 Task: Find connections with filter location Witham with filter topic #Innovationwith filter profile language English with filter current company DSP Mutual Fund with filter school Amrita Vishwa Vidyapeetham with filter industry Wholesale Apparel and Sewing Supplies with filter service category Tax Preparation with filter keywords title DevOps Engineer
Action: Mouse moved to (604, 71)
Screenshot: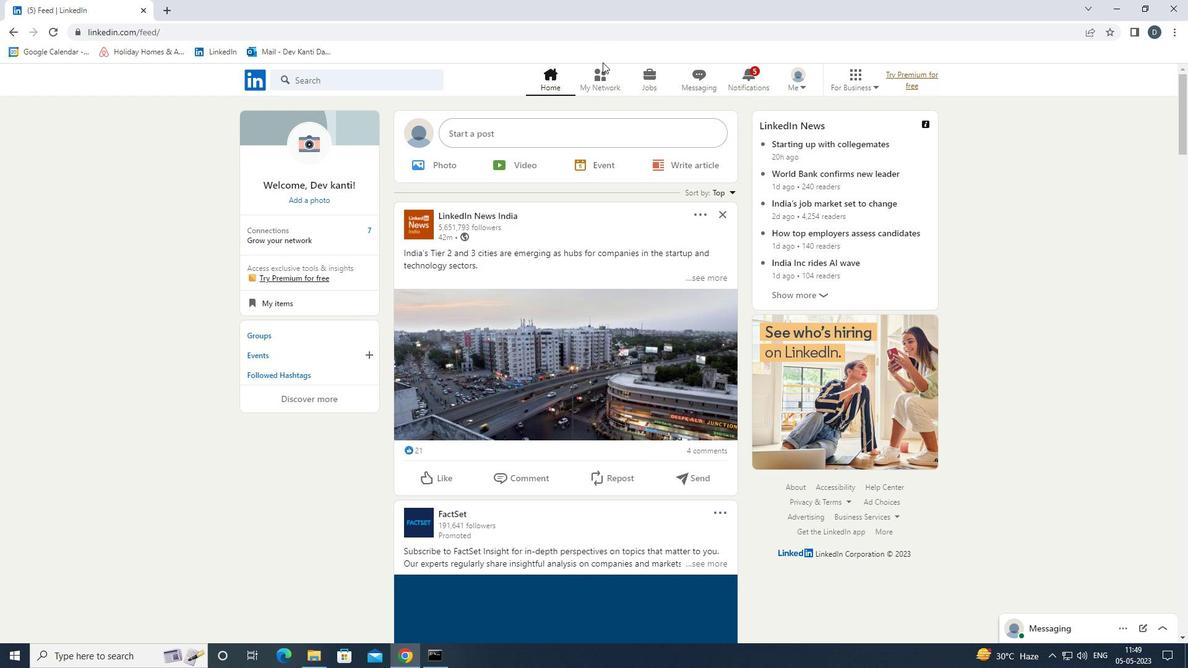
Action: Mouse pressed left at (604, 71)
Screenshot: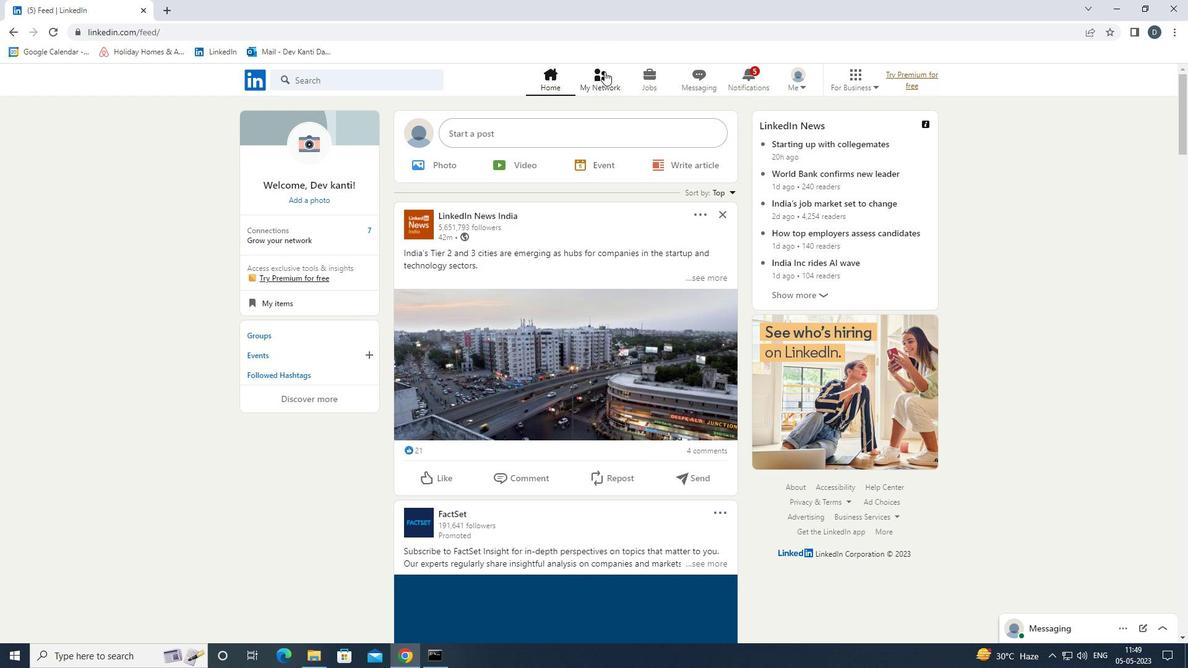 
Action: Mouse moved to (410, 150)
Screenshot: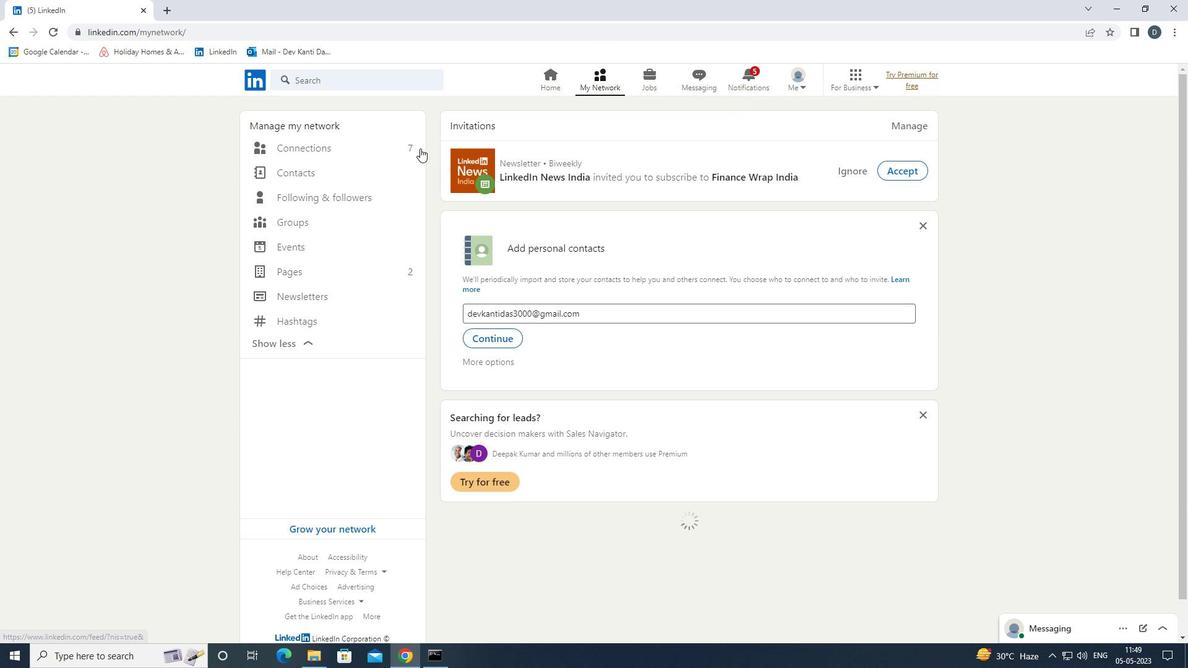 
Action: Mouse pressed left at (410, 150)
Screenshot: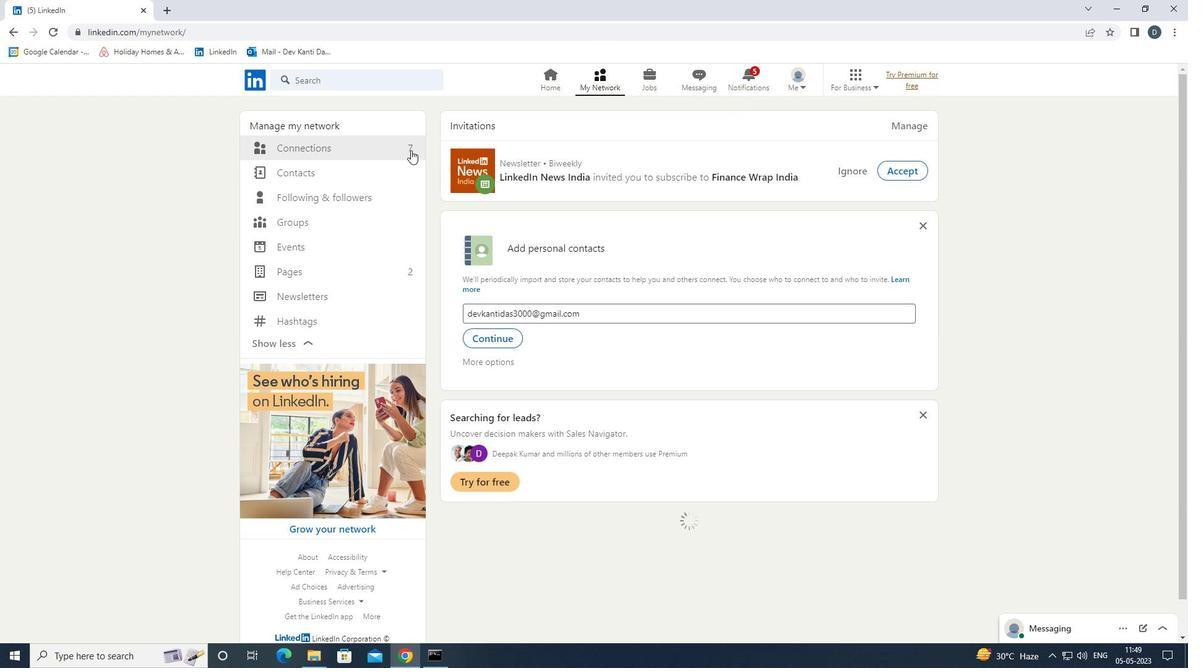 
Action: Mouse moved to (707, 148)
Screenshot: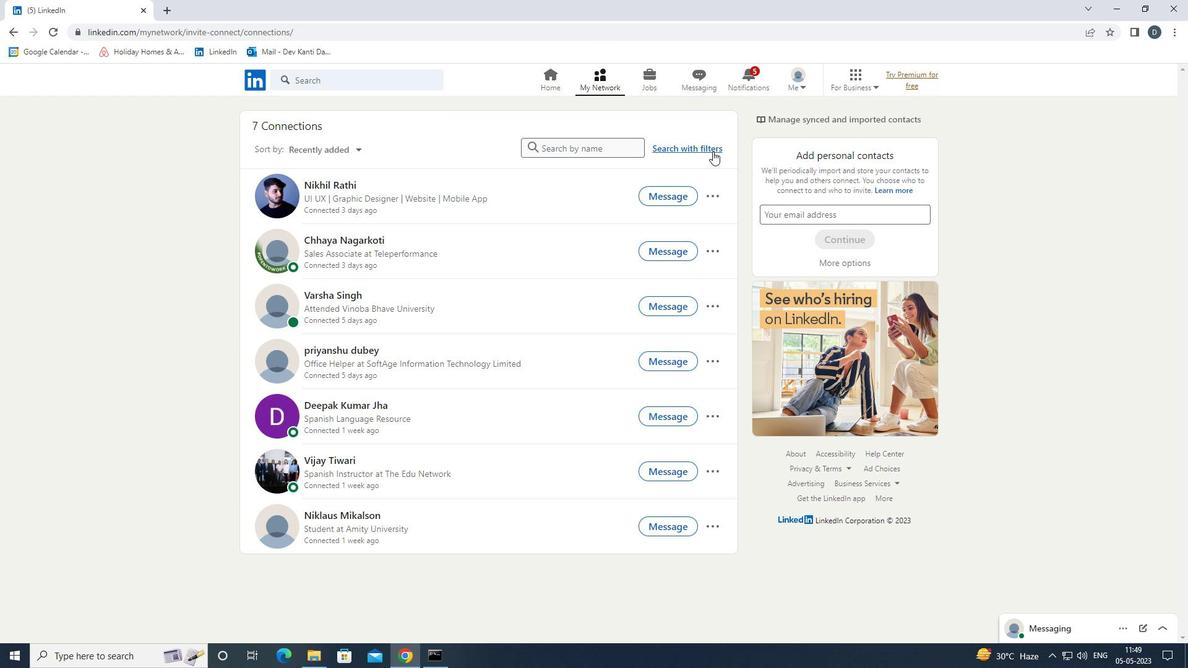 
Action: Mouse pressed left at (707, 148)
Screenshot: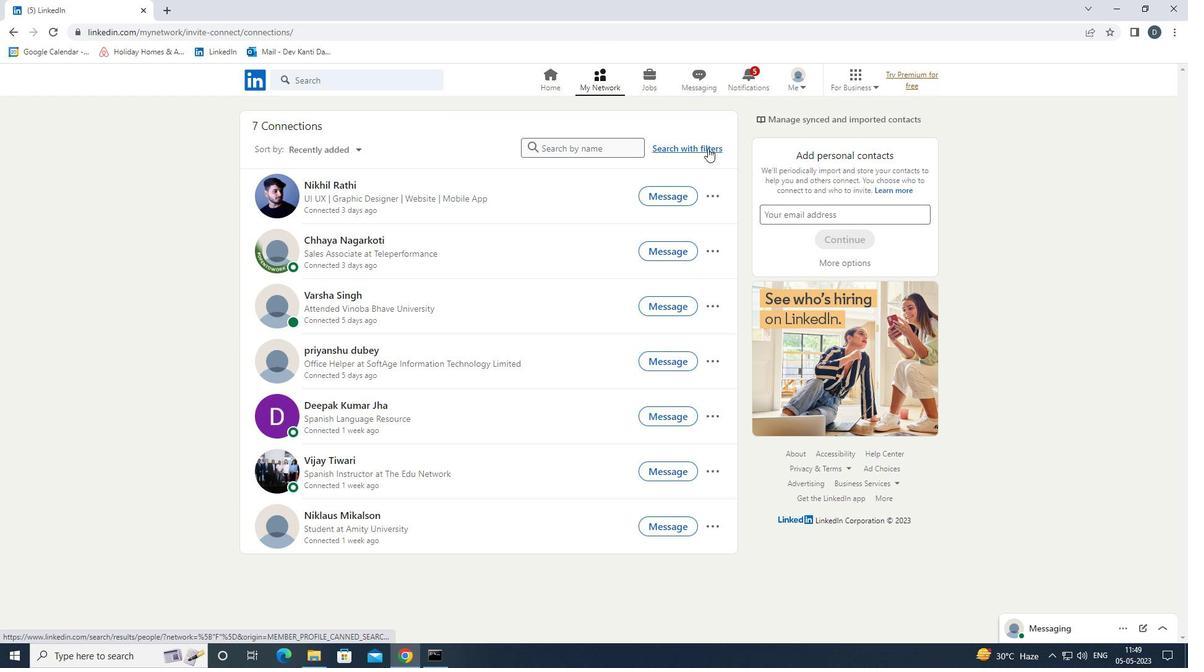 
Action: Mouse moved to (636, 113)
Screenshot: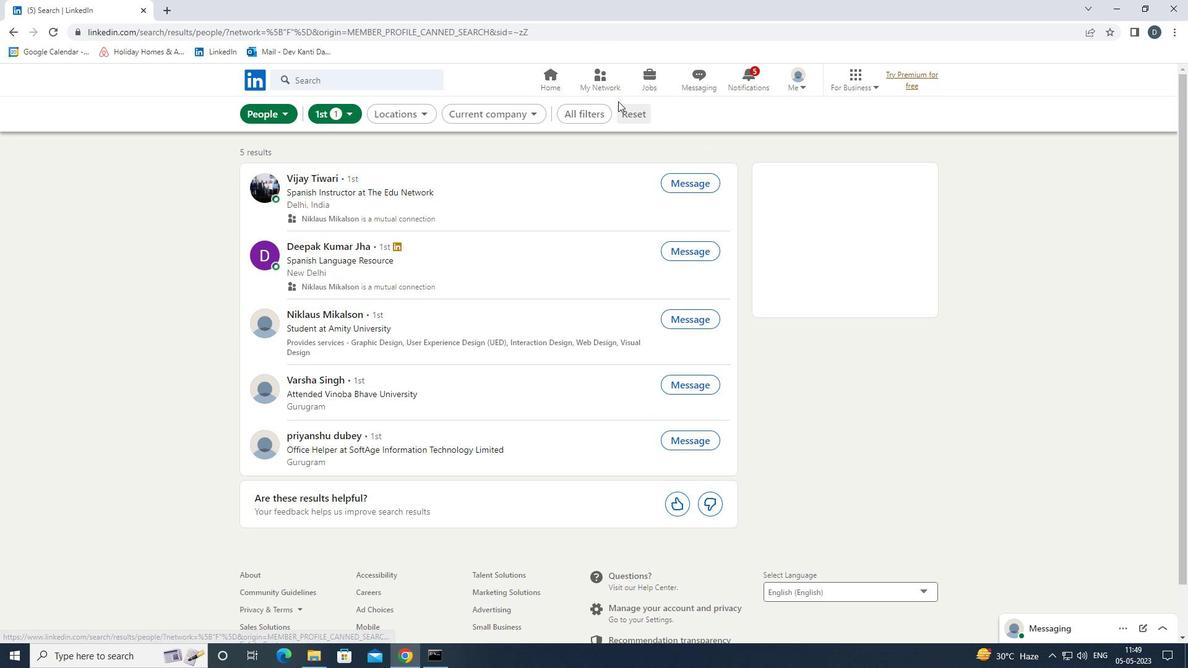 
Action: Mouse pressed left at (636, 113)
Screenshot: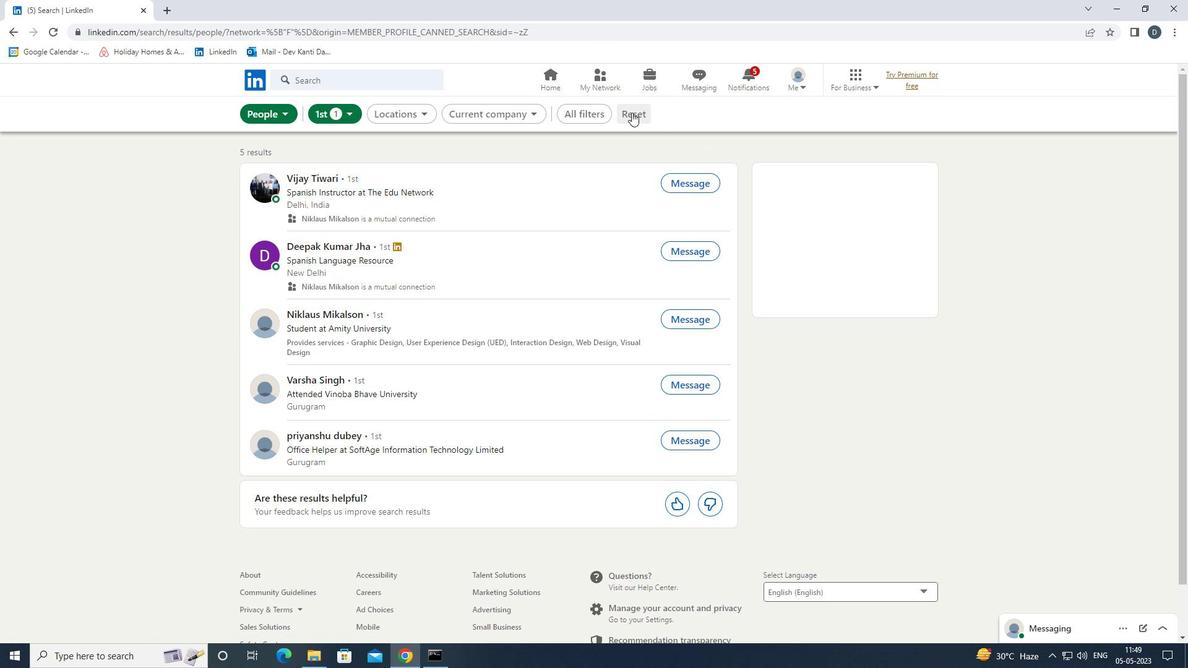 
Action: Mouse moved to (626, 114)
Screenshot: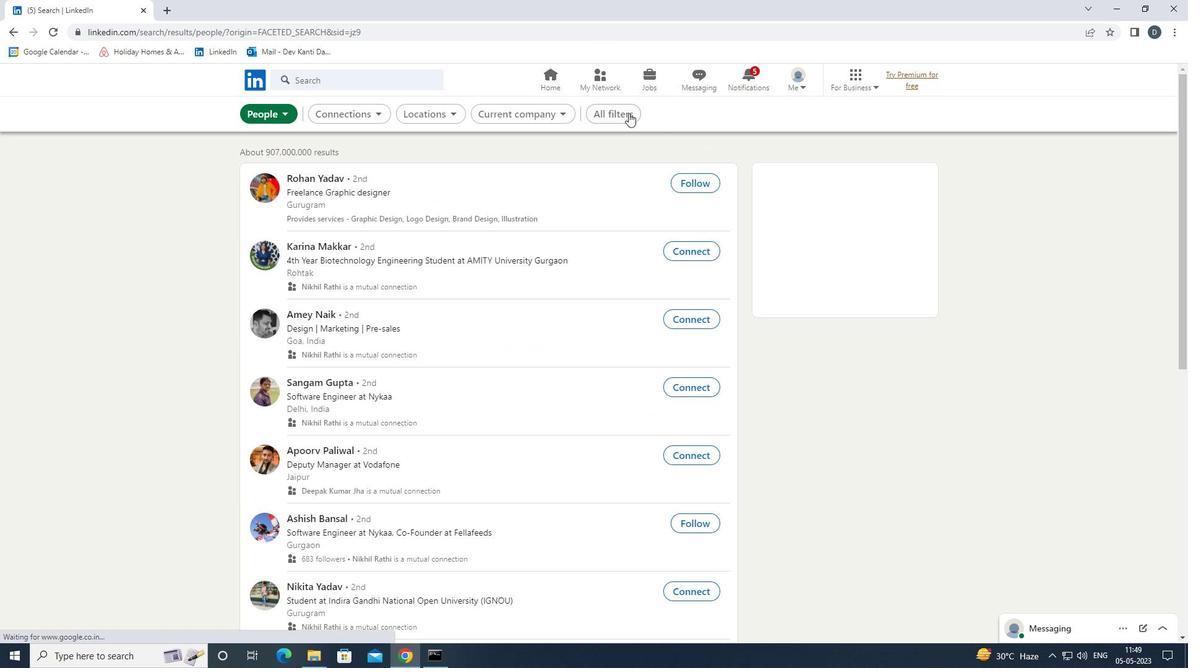 
Action: Mouse pressed left at (626, 114)
Screenshot: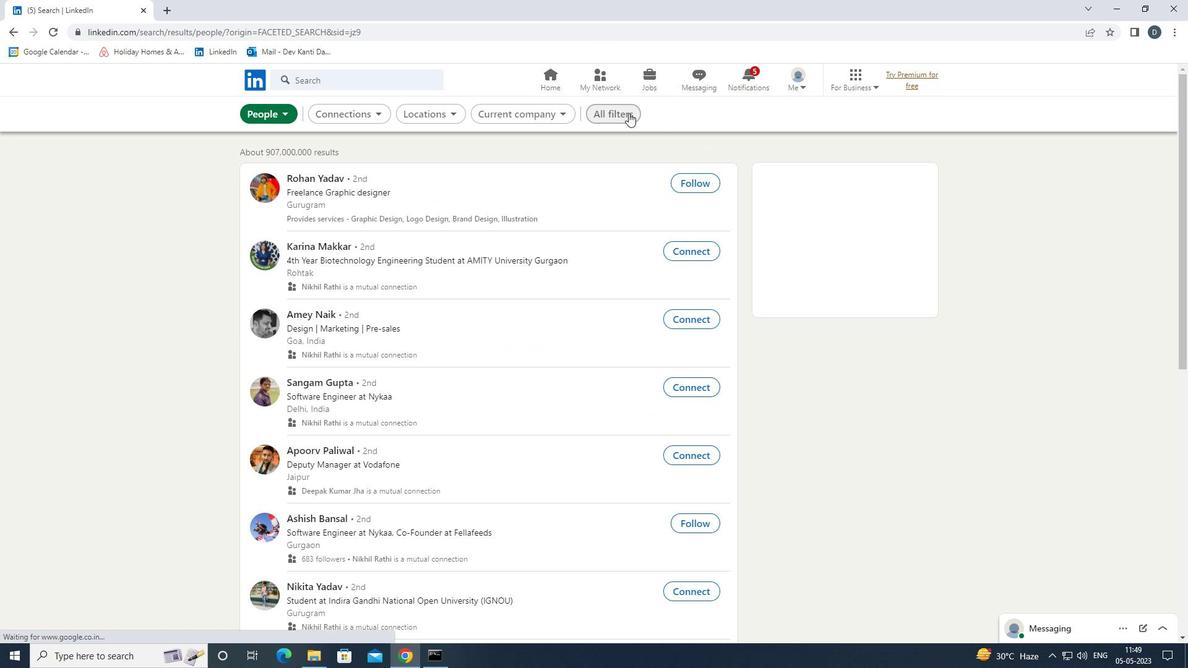 
Action: Mouse moved to (1079, 323)
Screenshot: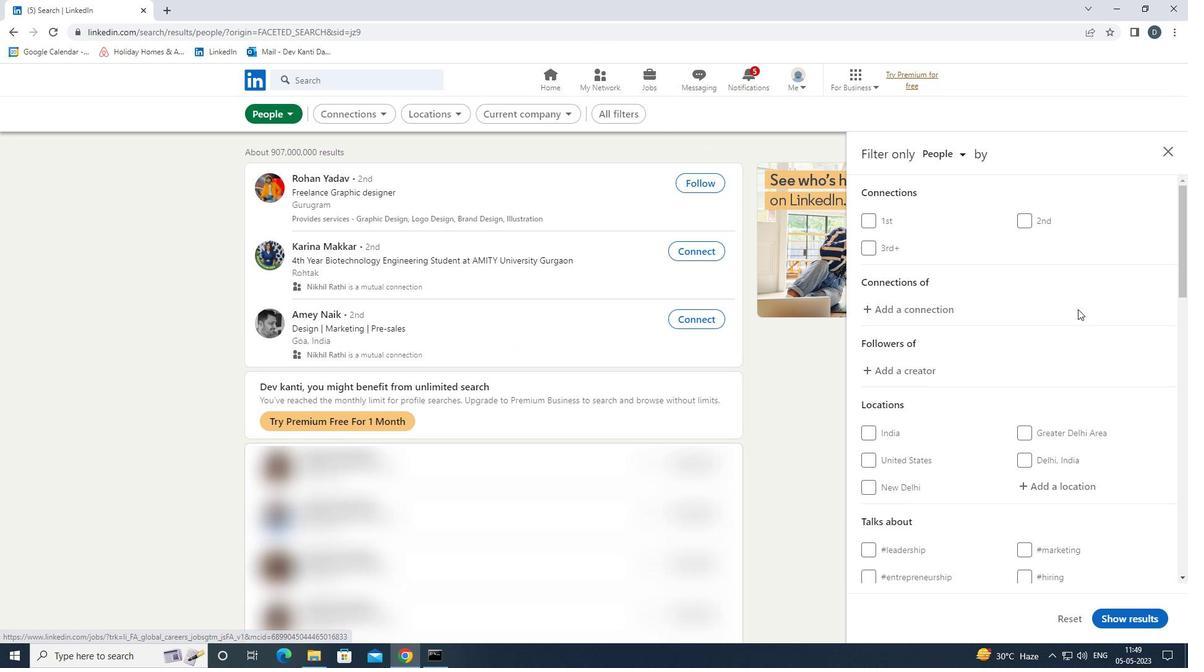 
Action: Mouse scrolled (1079, 323) with delta (0, 0)
Screenshot: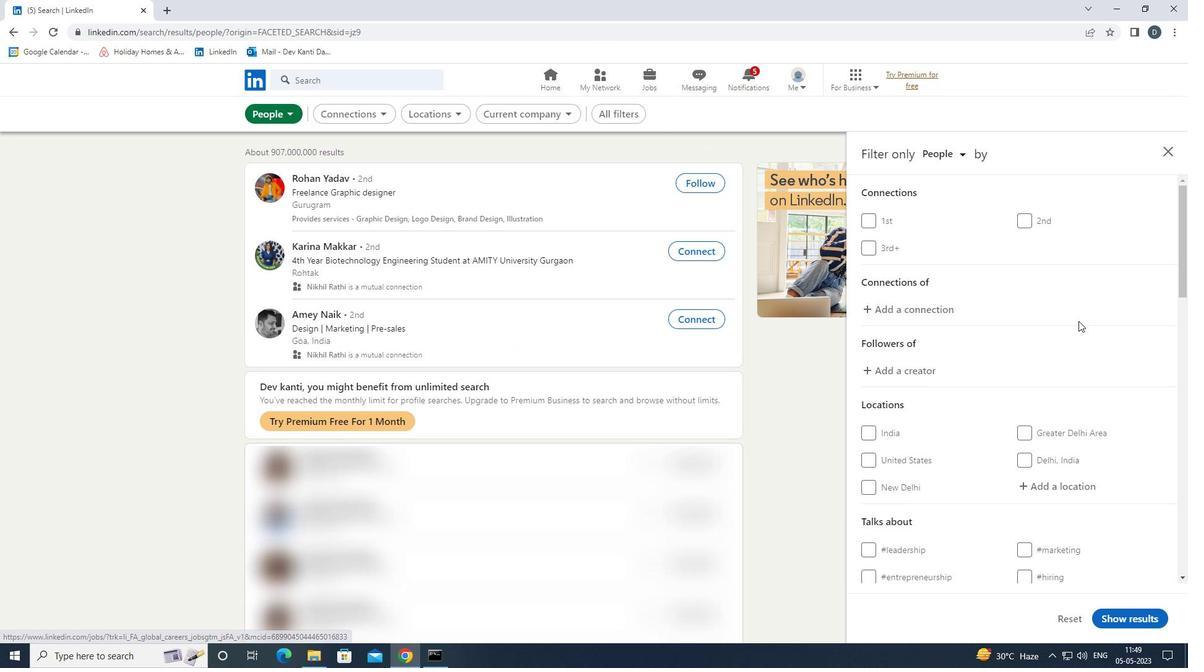 
Action: Mouse moved to (1081, 324)
Screenshot: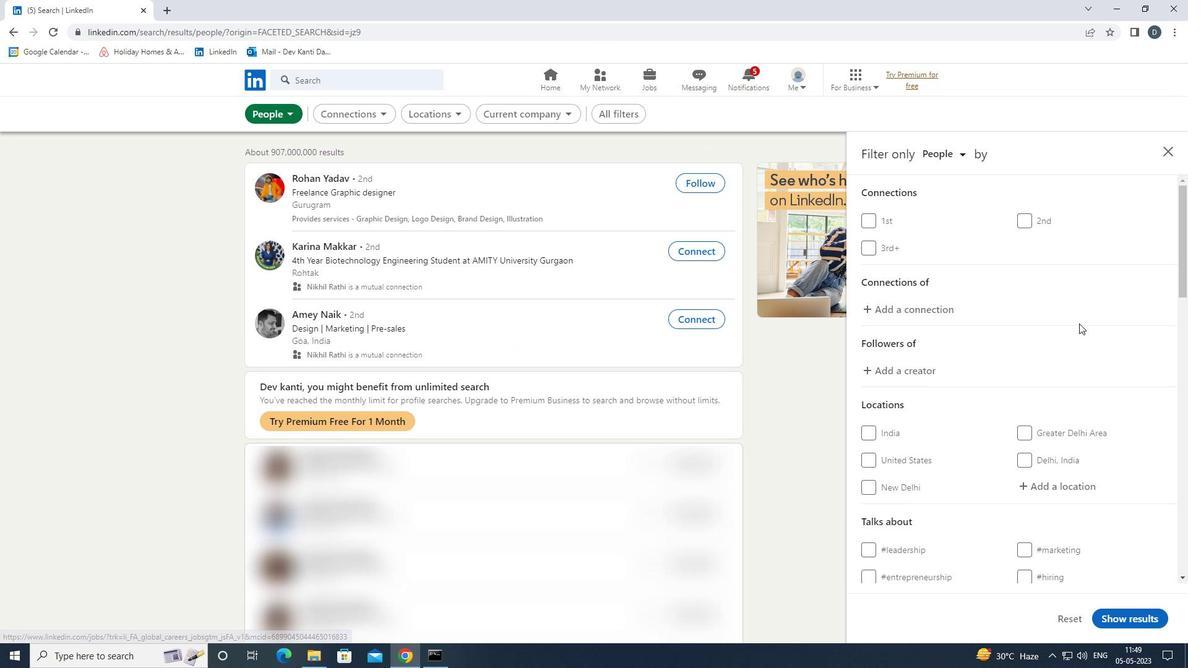 
Action: Mouse scrolled (1081, 323) with delta (0, 0)
Screenshot: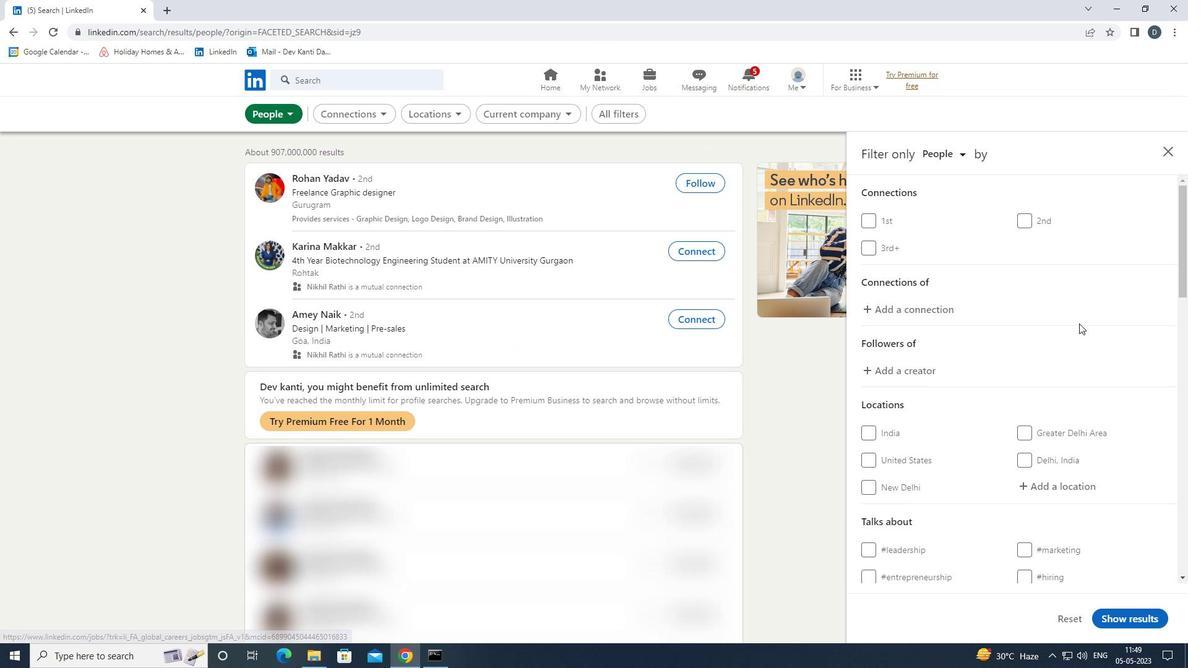 
Action: Mouse moved to (1072, 357)
Screenshot: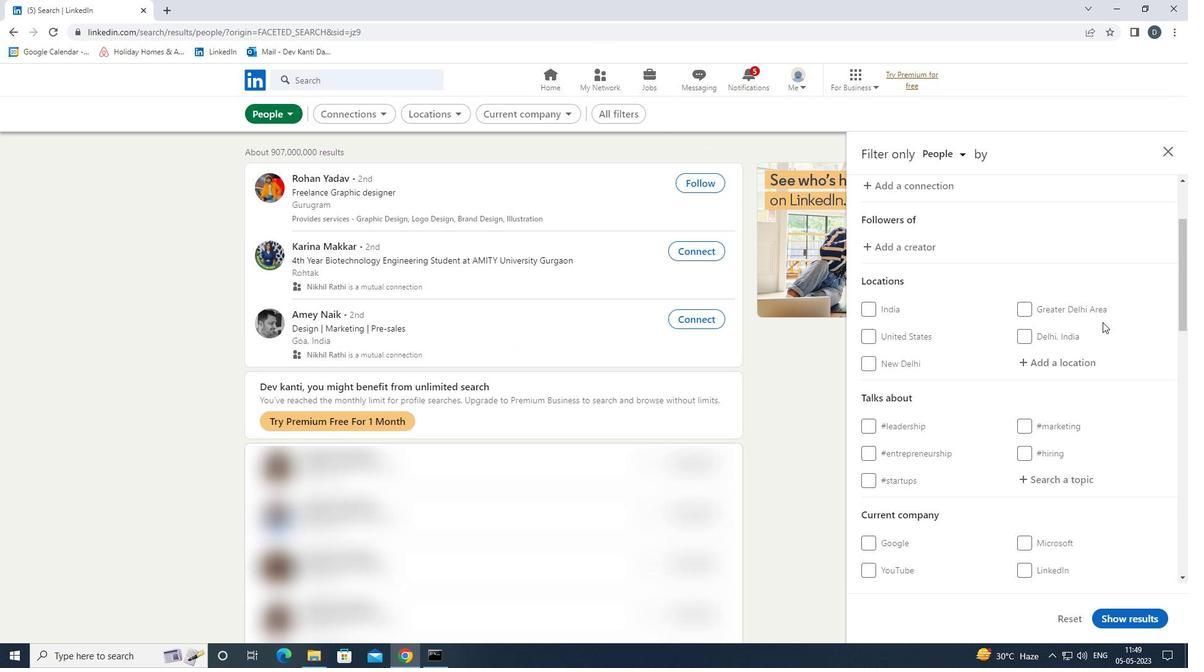 
Action: Mouse pressed left at (1072, 357)
Screenshot: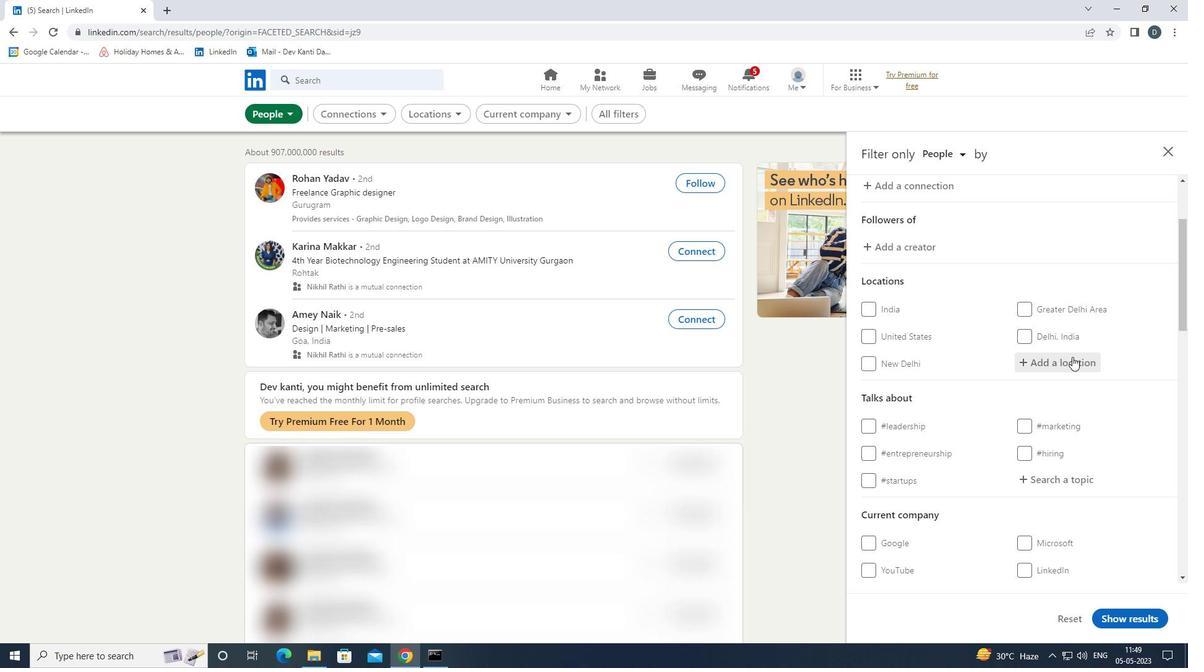
Action: Mouse moved to (1071, 359)
Screenshot: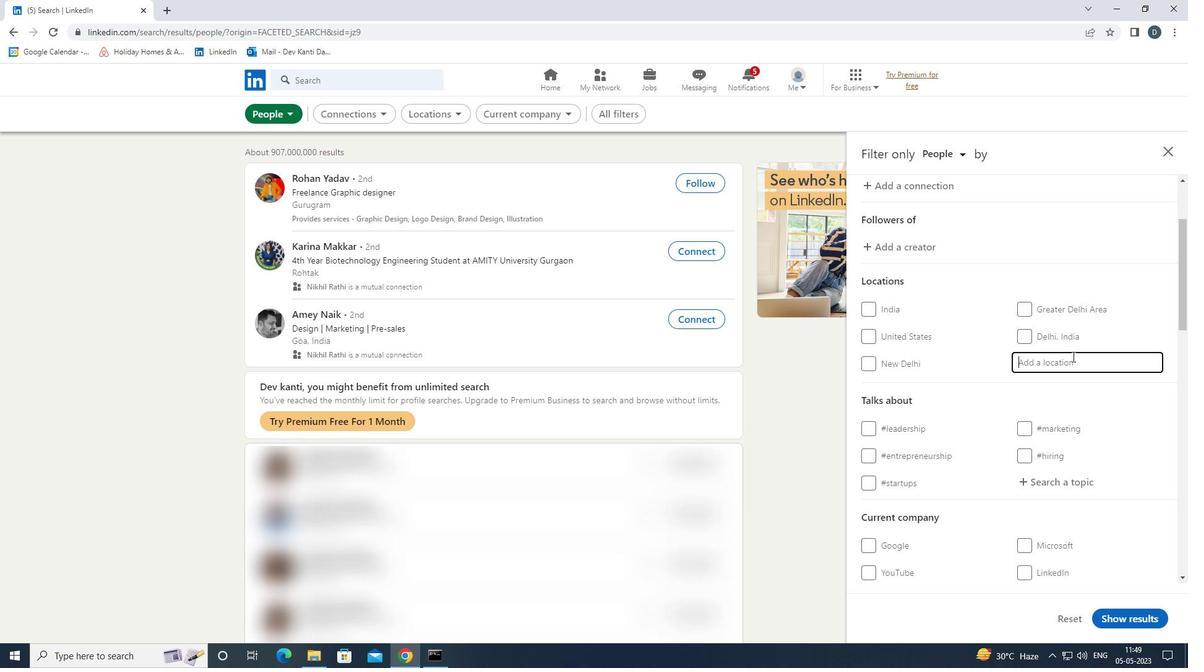 
Action: Key pressed <Key.shift><Key.shift><Key.shift><Key.shift><Key.shift><Key.shift>WITHAM<Key.down><Key.enter>
Screenshot: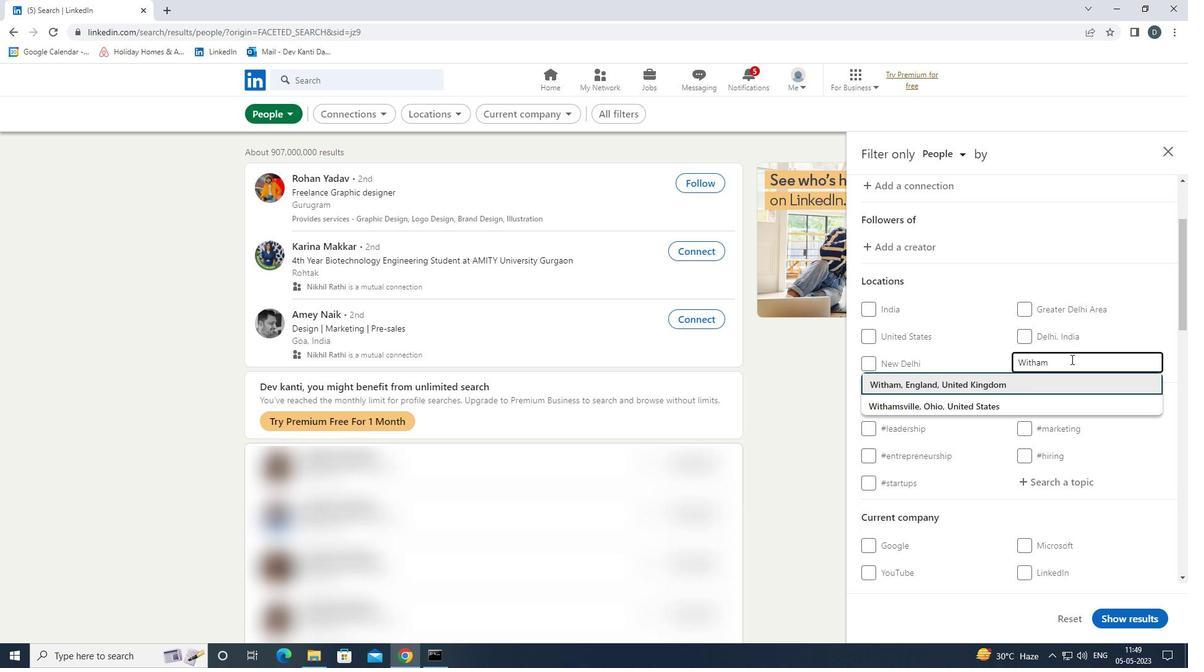 
Action: Mouse moved to (1177, 370)
Screenshot: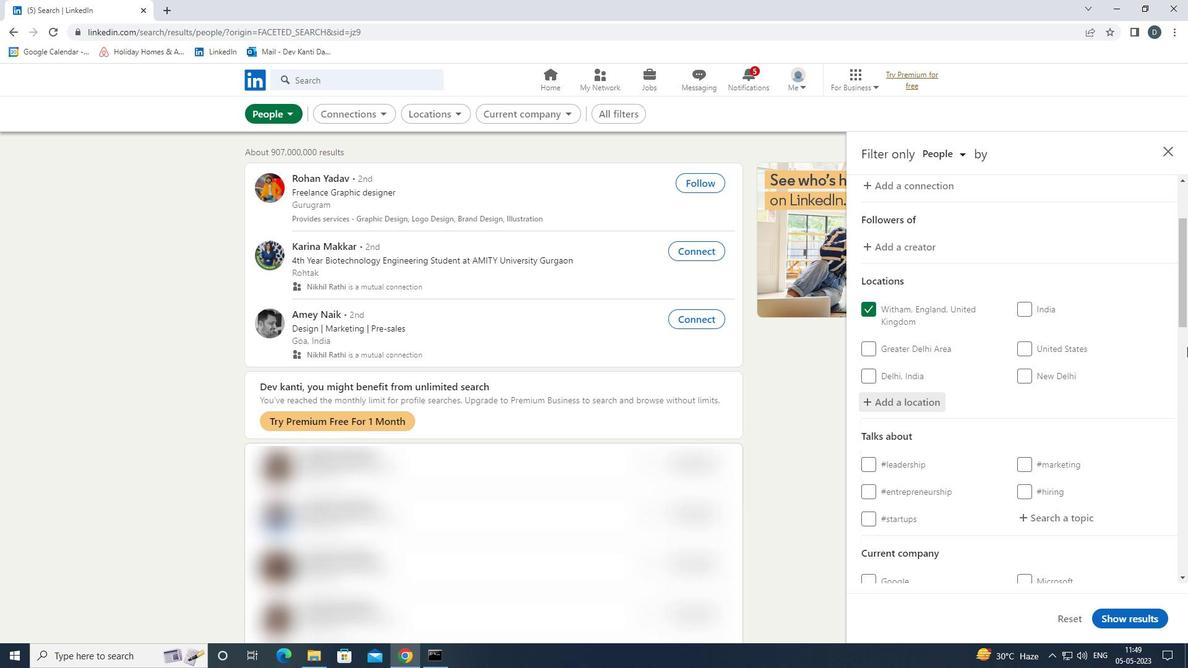 
Action: Mouse scrolled (1177, 370) with delta (0, 0)
Screenshot: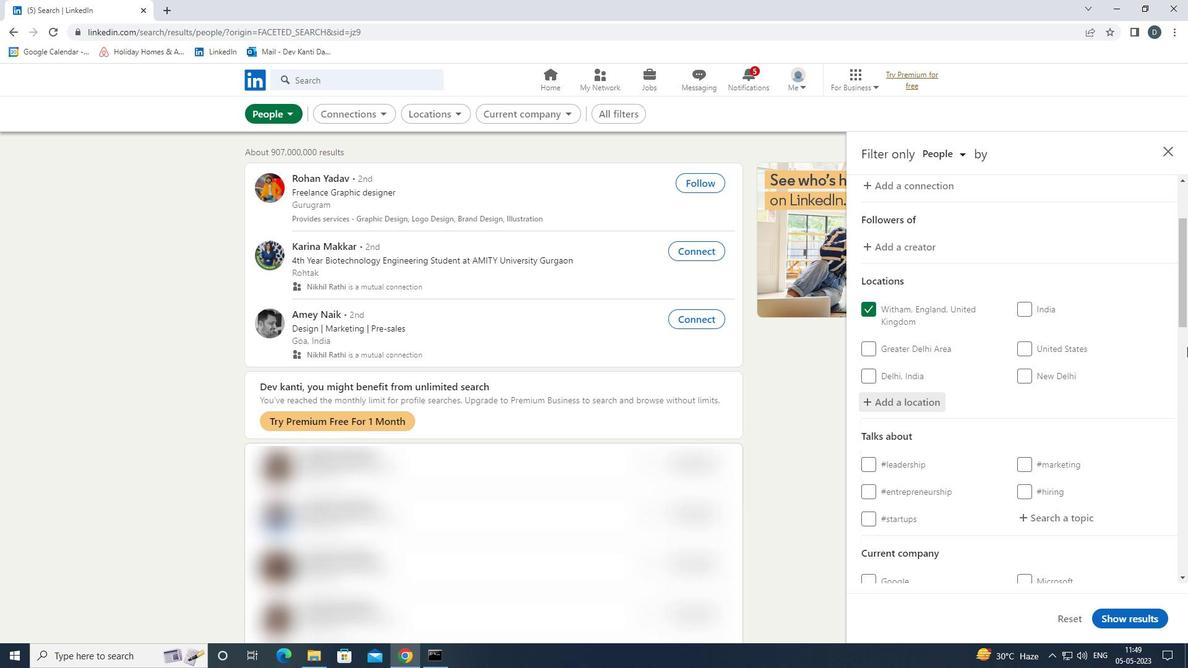 
Action: Mouse moved to (1146, 393)
Screenshot: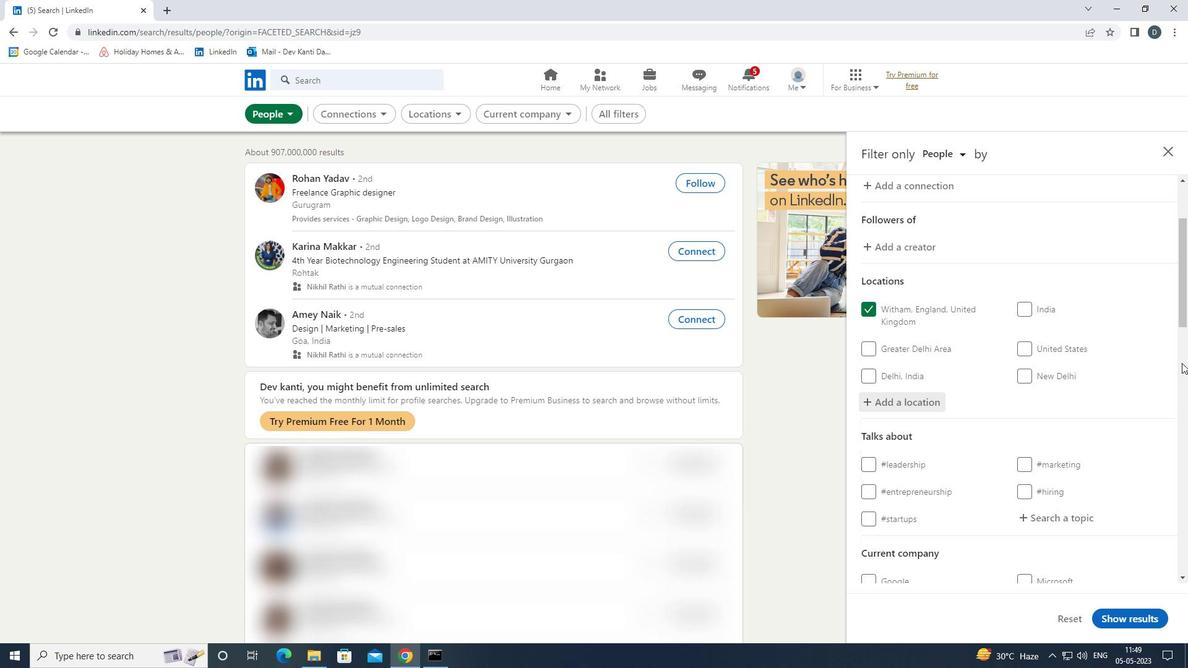 
Action: Mouse scrolled (1146, 392) with delta (0, 0)
Screenshot: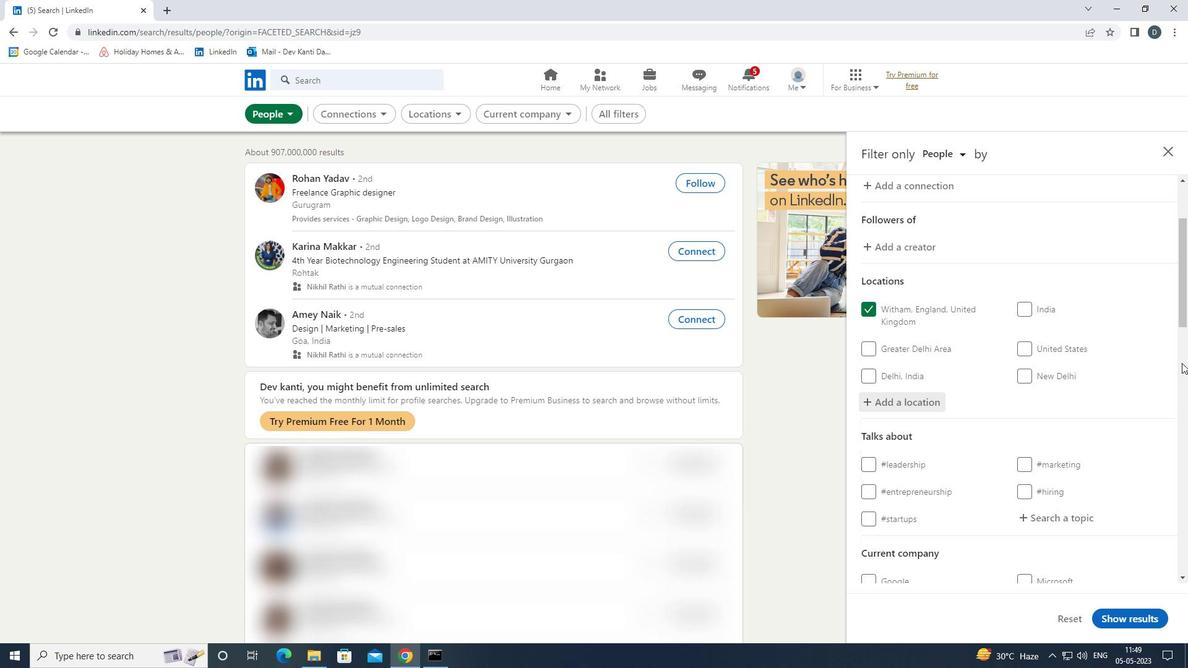 
Action: Mouse moved to (1072, 386)
Screenshot: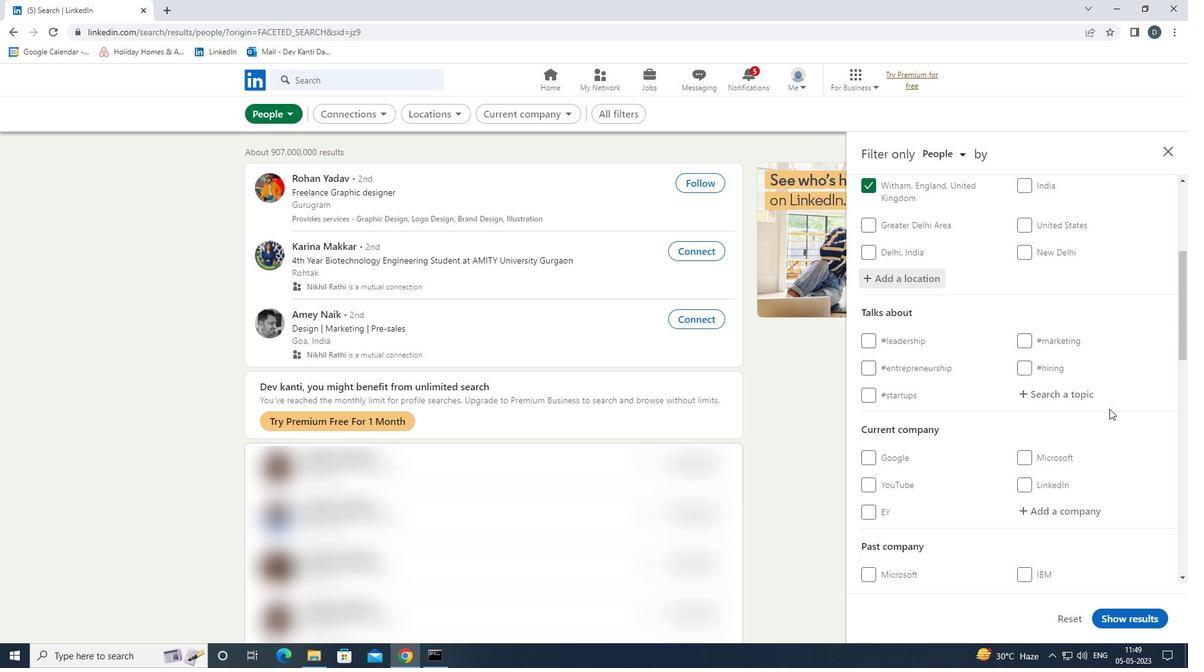 
Action: Mouse pressed left at (1072, 386)
Screenshot: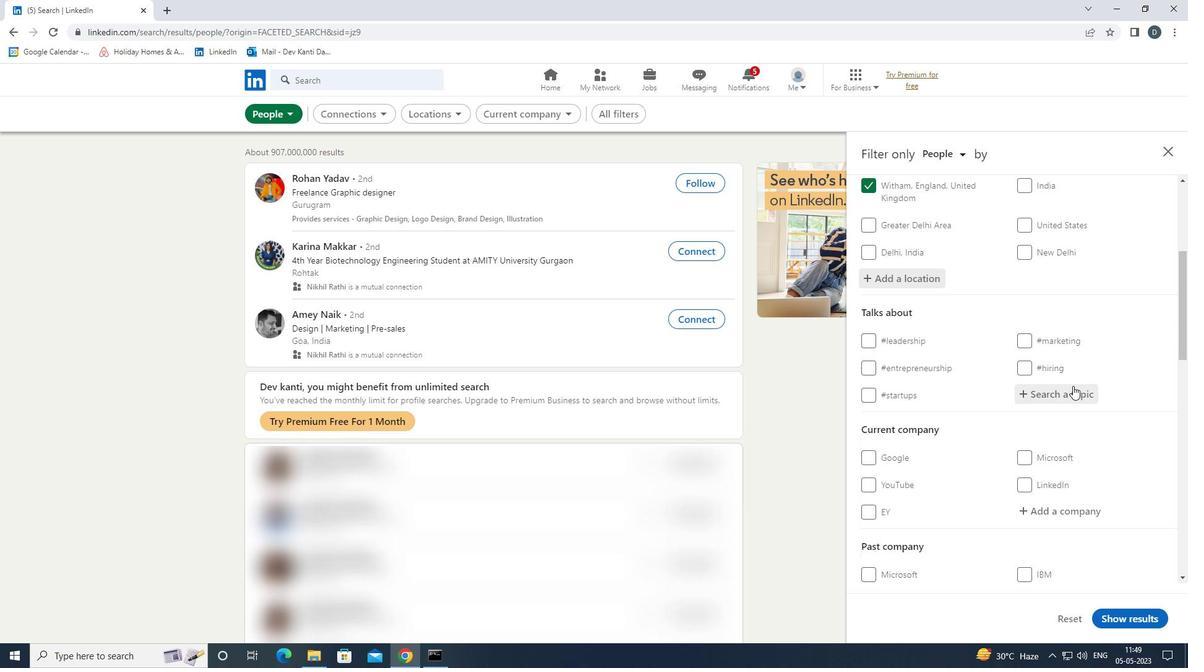 
Action: Key pressed INNOVATION<Key.down><Key.enter>
Screenshot: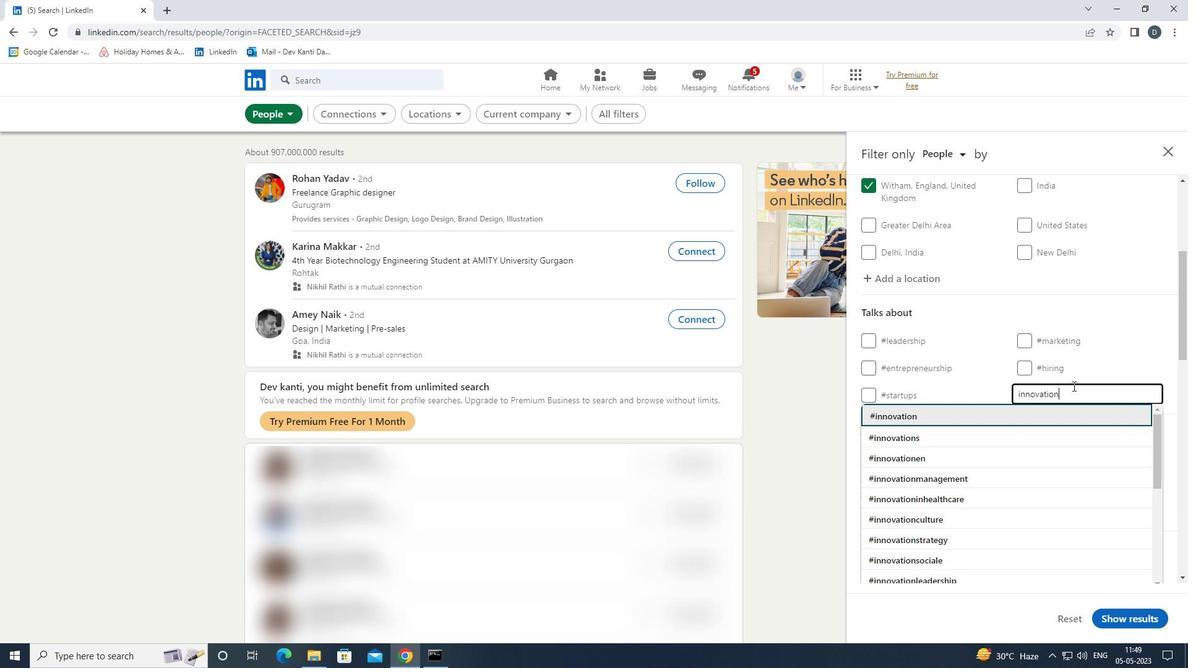 
Action: Mouse moved to (1068, 385)
Screenshot: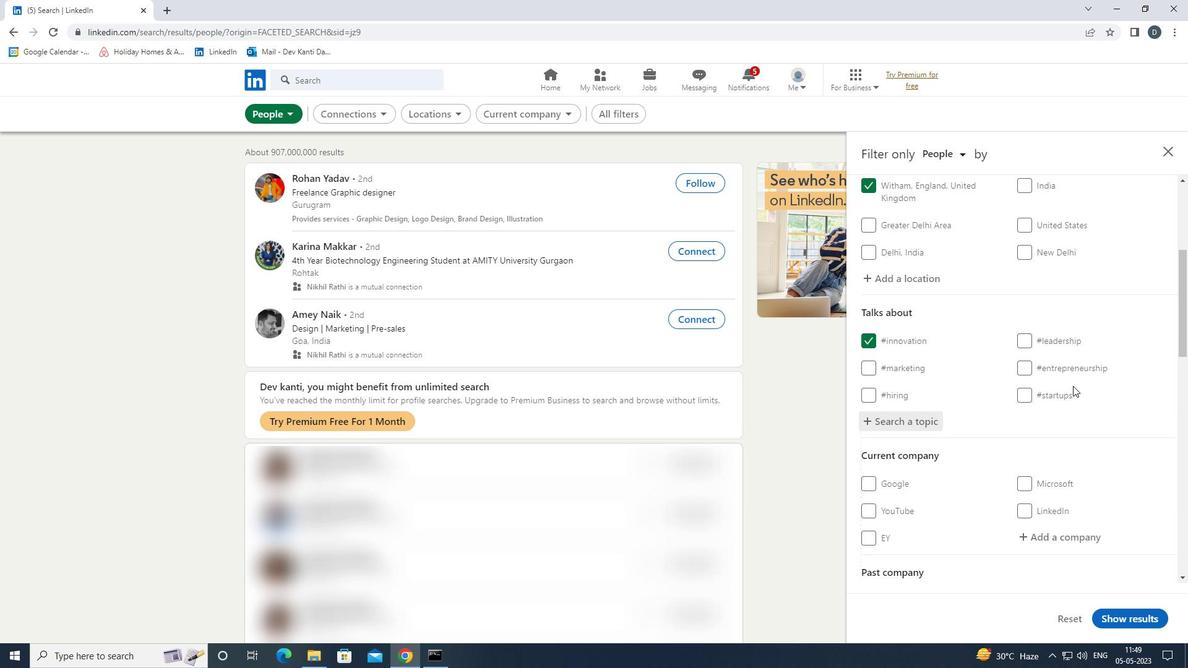 
Action: Mouse scrolled (1068, 384) with delta (0, 0)
Screenshot: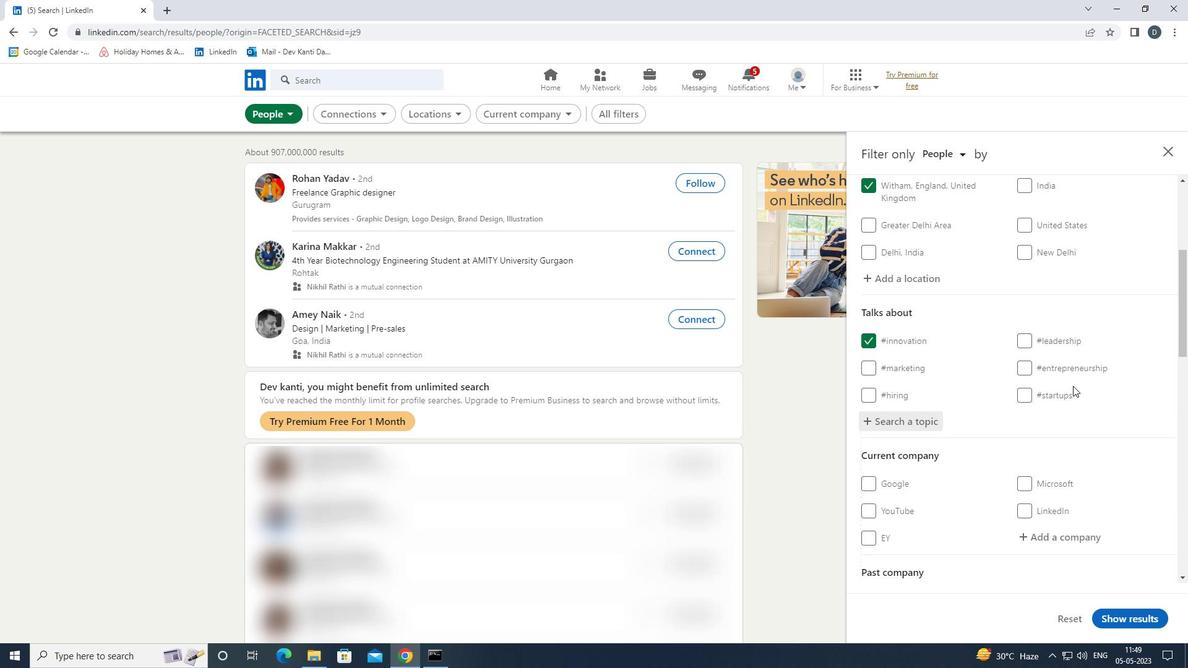 
Action: Mouse scrolled (1068, 384) with delta (0, 0)
Screenshot: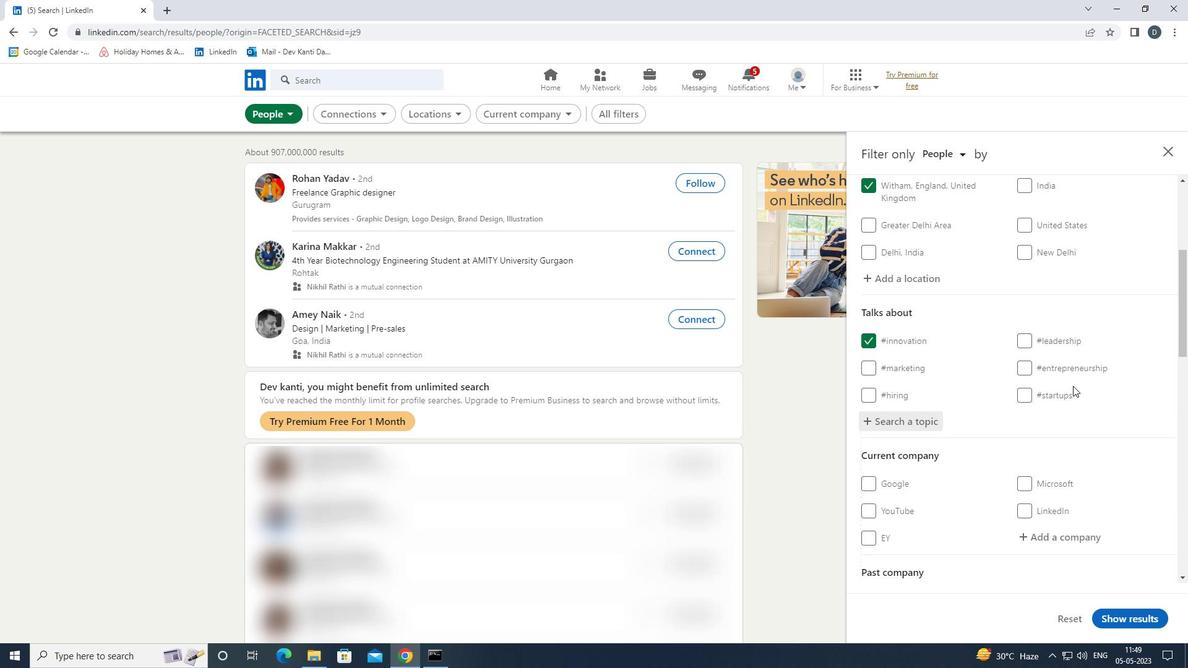 
Action: Mouse moved to (1066, 385)
Screenshot: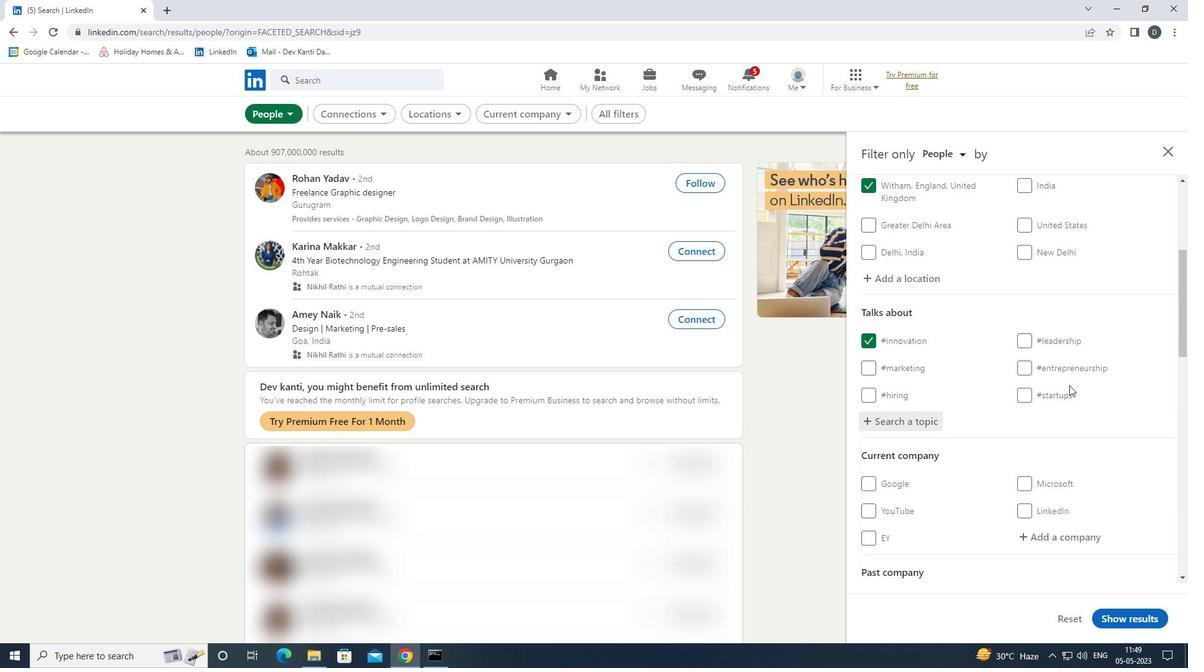 
Action: Mouse scrolled (1066, 384) with delta (0, 0)
Screenshot: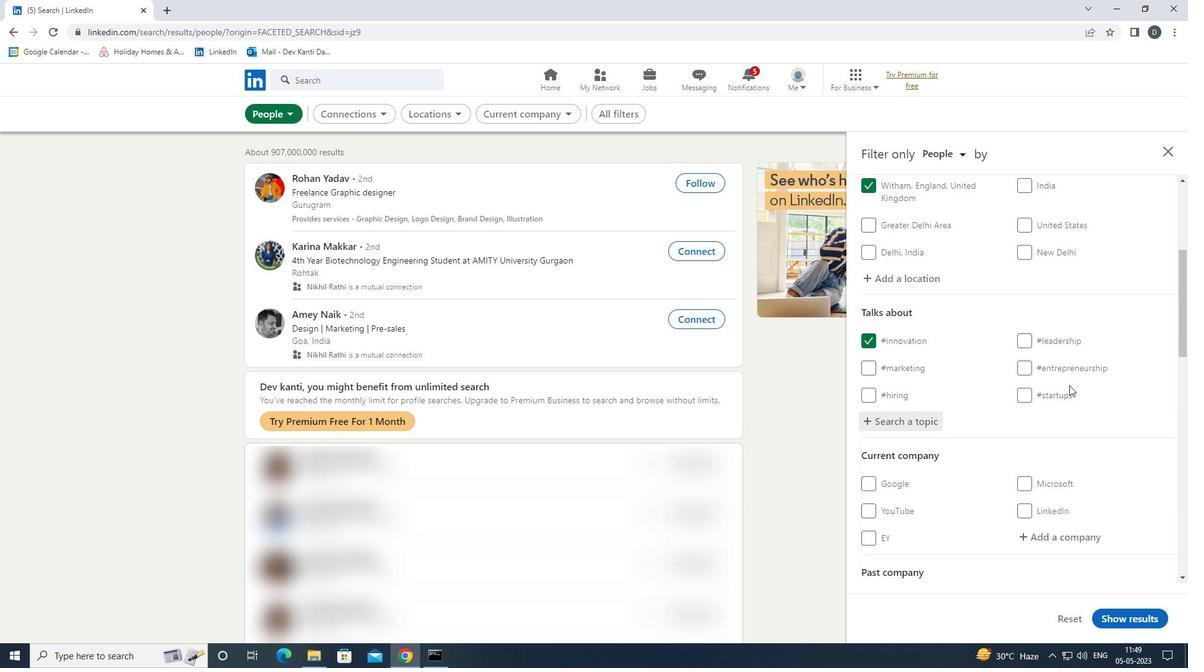 
Action: Mouse scrolled (1066, 384) with delta (0, 0)
Screenshot: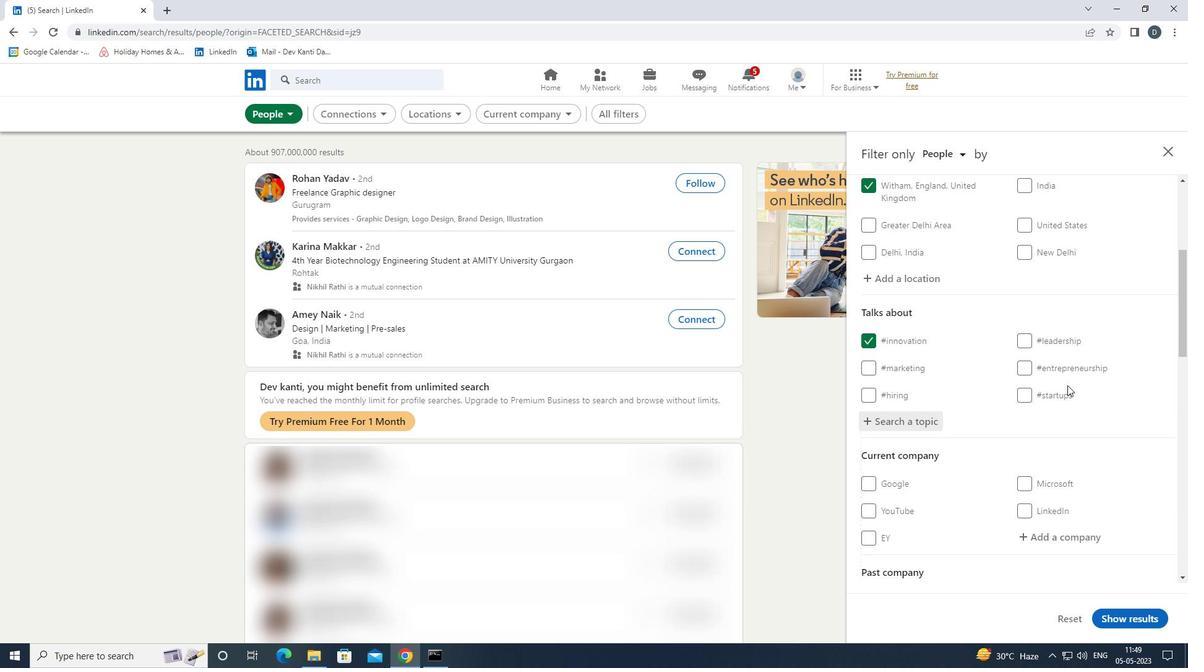
Action: Mouse moved to (1074, 435)
Screenshot: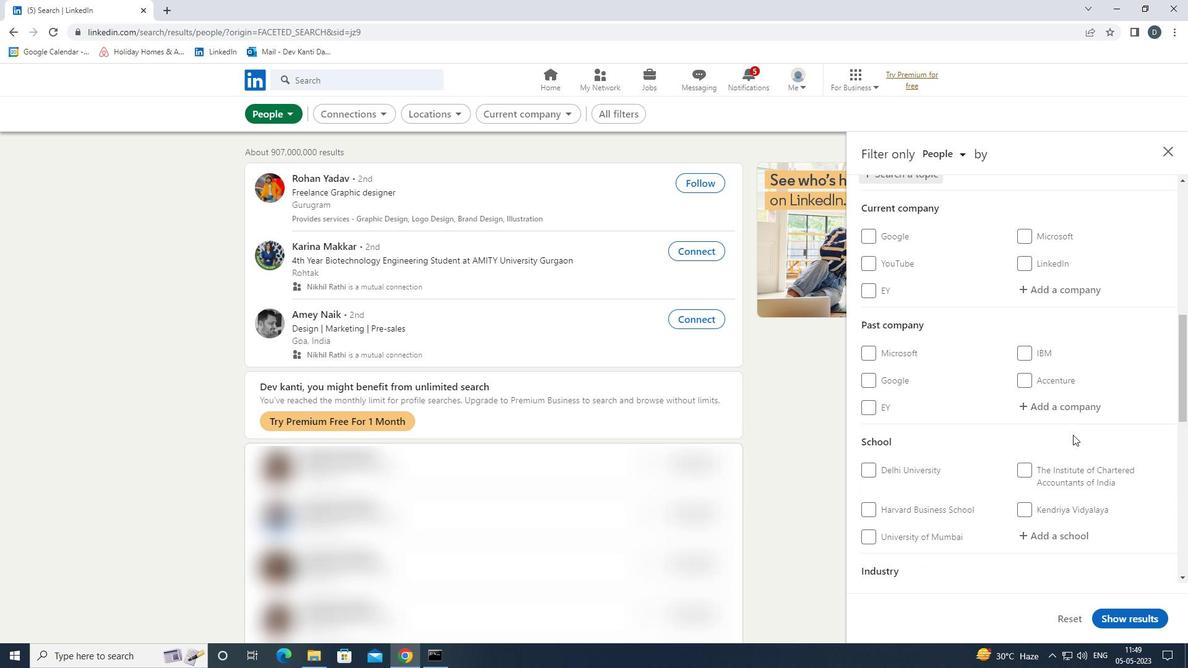 
Action: Mouse scrolled (1074, 434) with delta (0, 0)
Screenshot: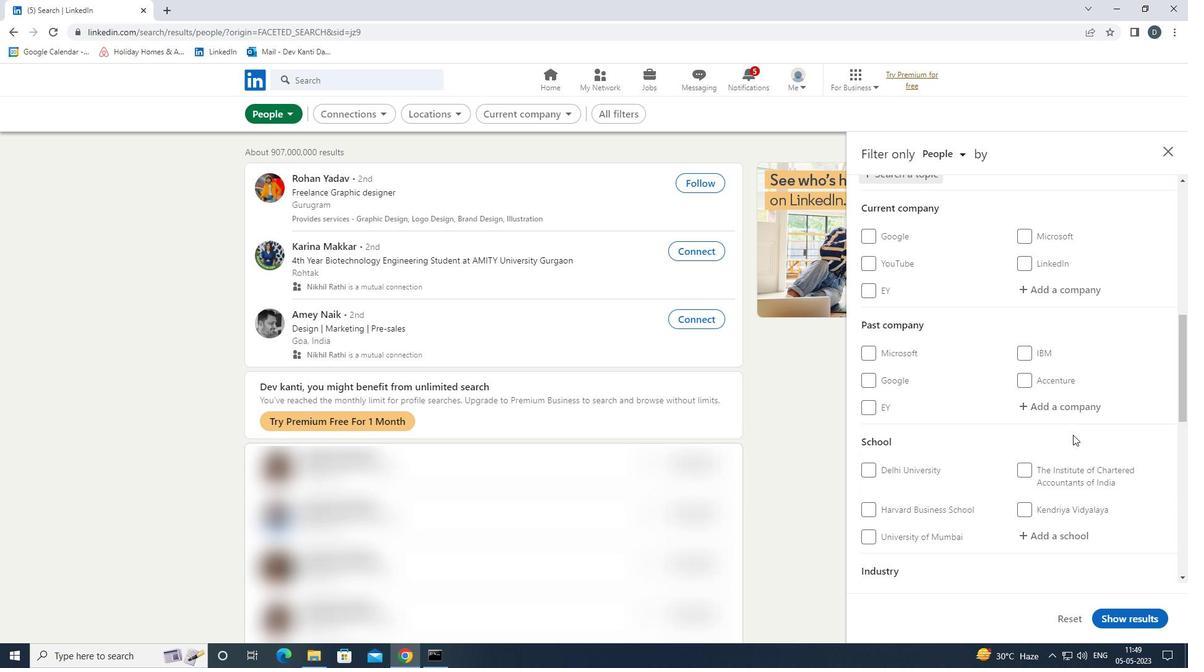 
Action: Mouse scrolled (1074, 434) with delta (0, 0)
Screenshot: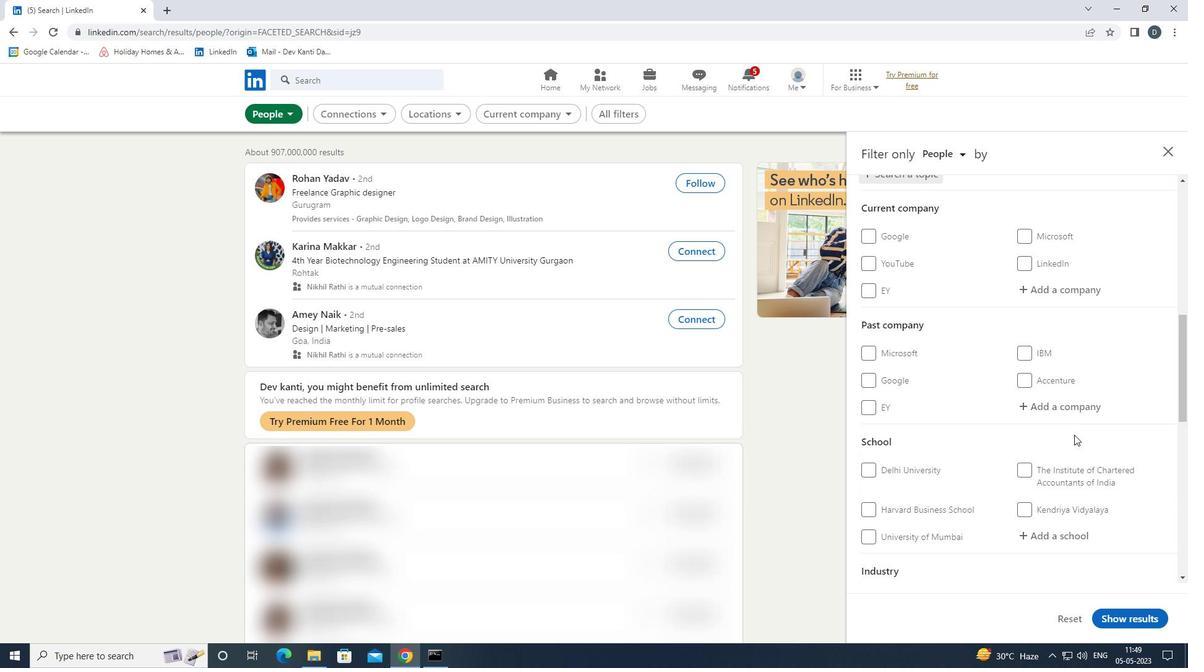 
Action: Mouse scrolled (1074, 434) with delta (0, 0)
Screenshot: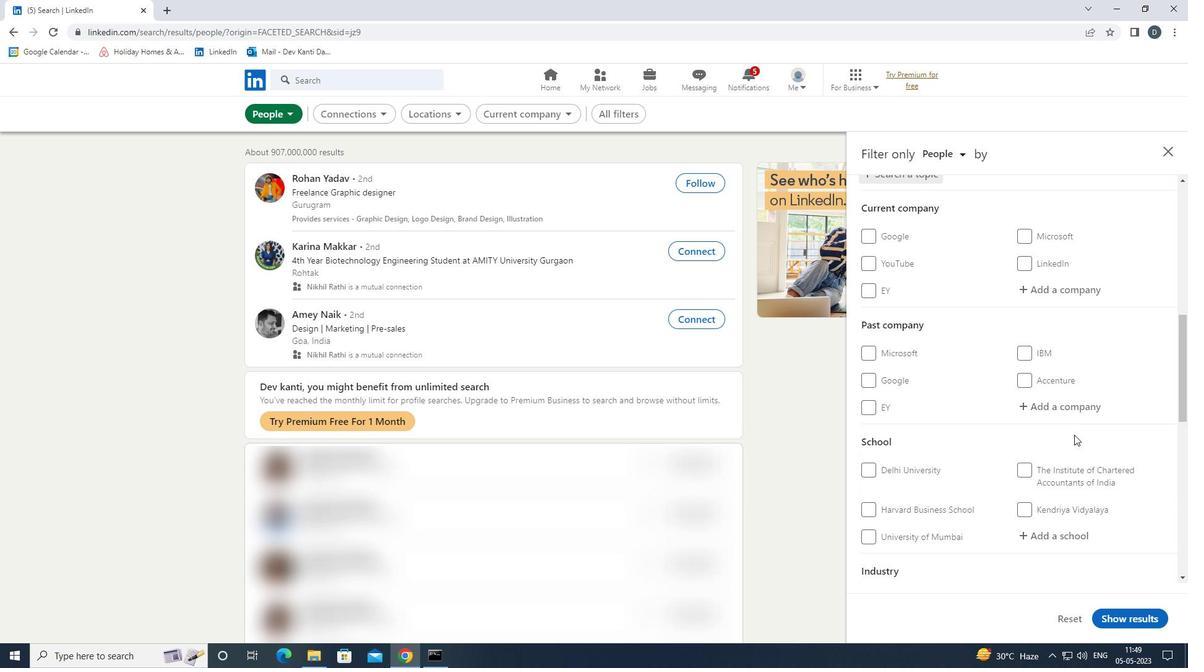 
Action: Mouse moved to (917, 542)
Screenshot: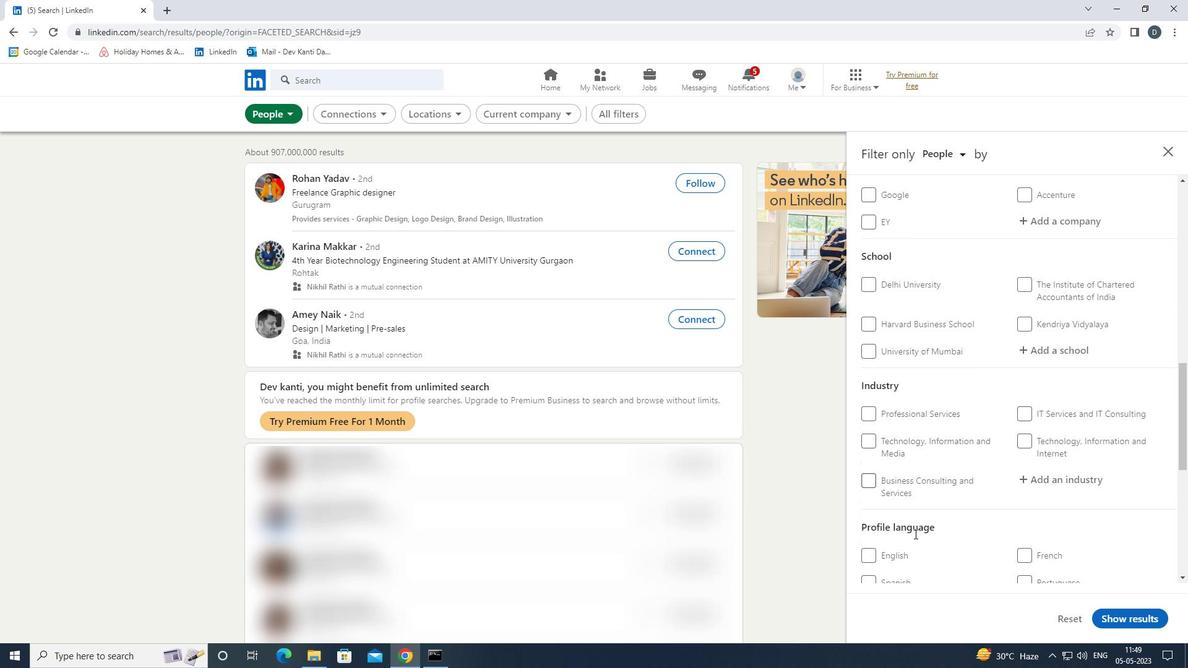 
Action: Mouse scrolled (917, 541) with delta (0, 0)
Screenshot: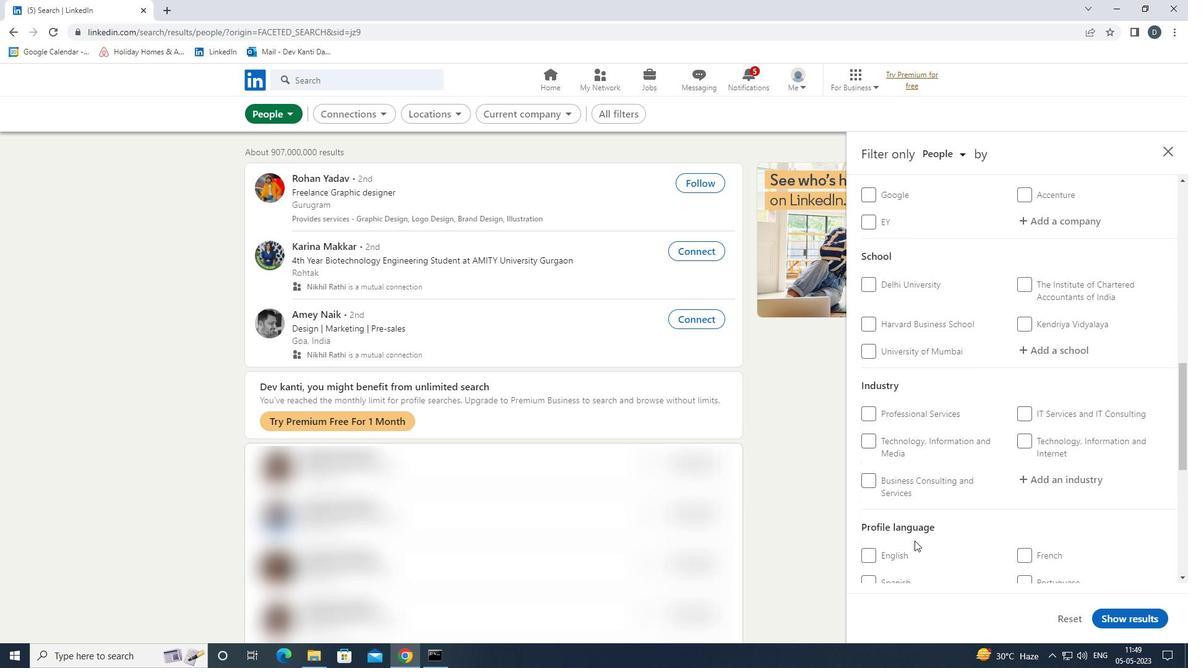 
Action: Mouse moved to (894, 498)
Screenshot: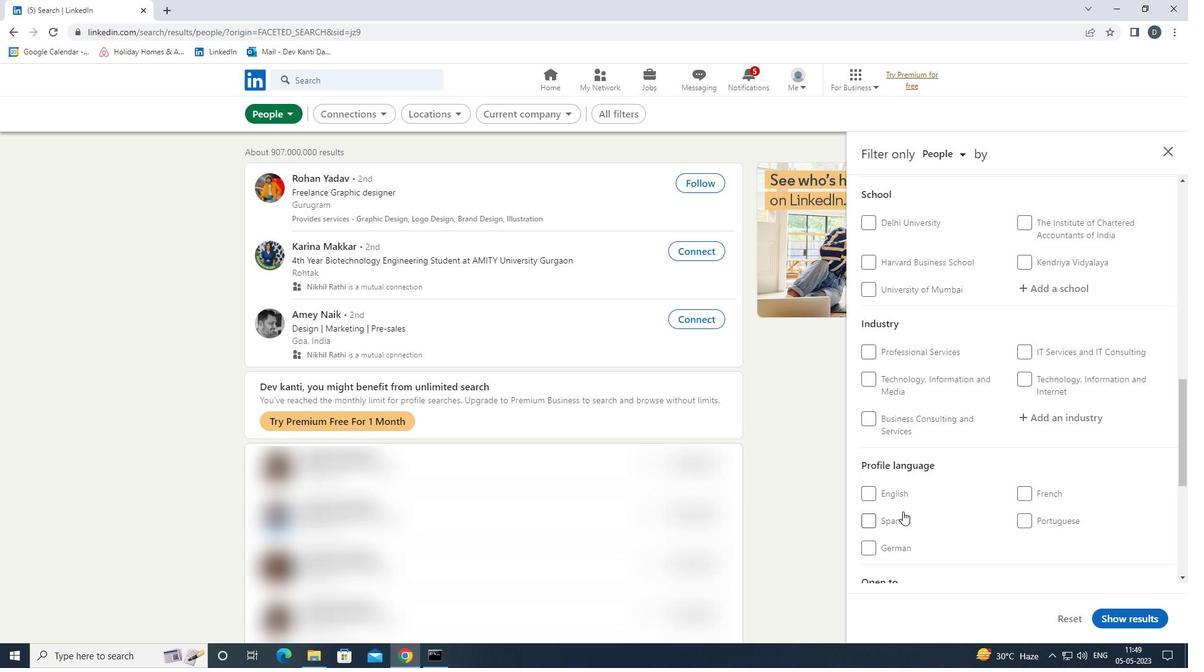 
Action: Mouse pressed left at (894, 498)
Screenshot: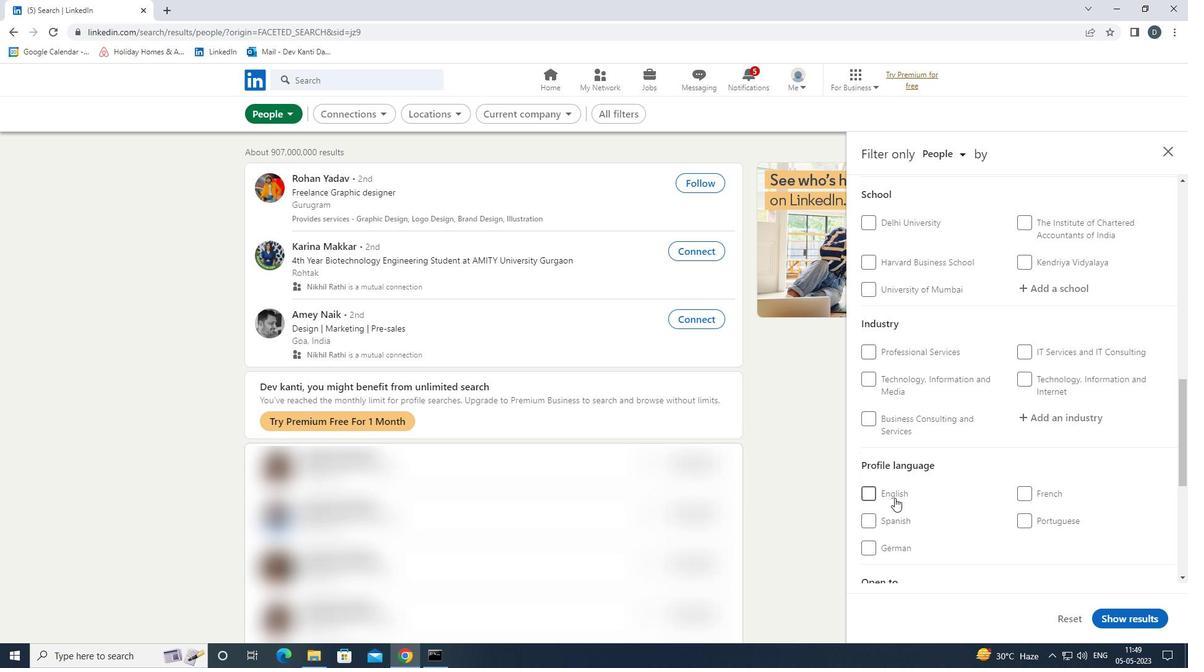 
Action: Mouse moved to (1041, 510)
Screenshot: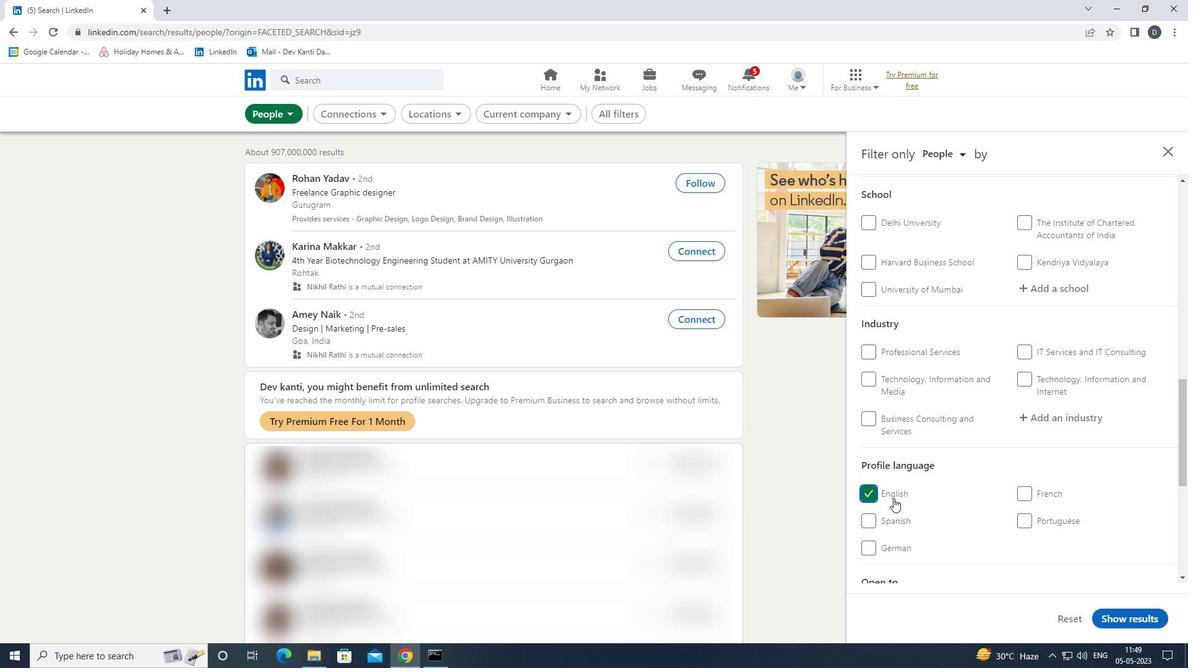 
Action: Mouse scrolled (1041, 511) with delta (0, 0)
Screenshot: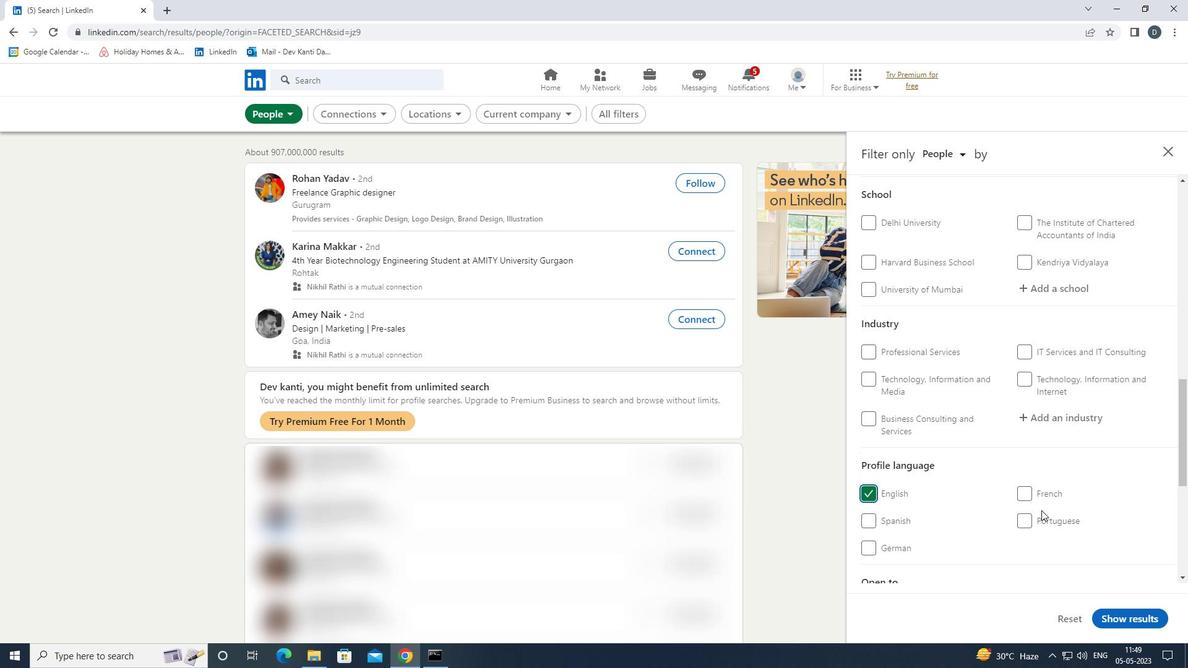 
Action: Mouse scrolled (1041, 511) with delta (0, 0)
Screenshot: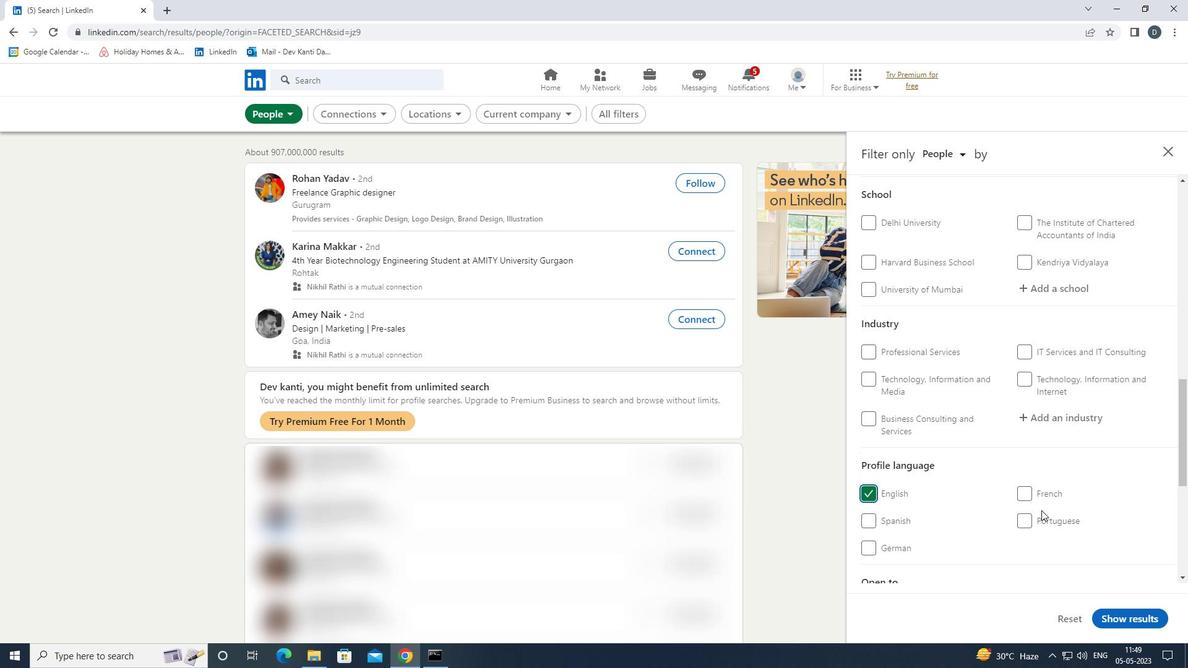 
Action: Mouse scrolled (1041, 511) with delta (0, 0)
Screenshot: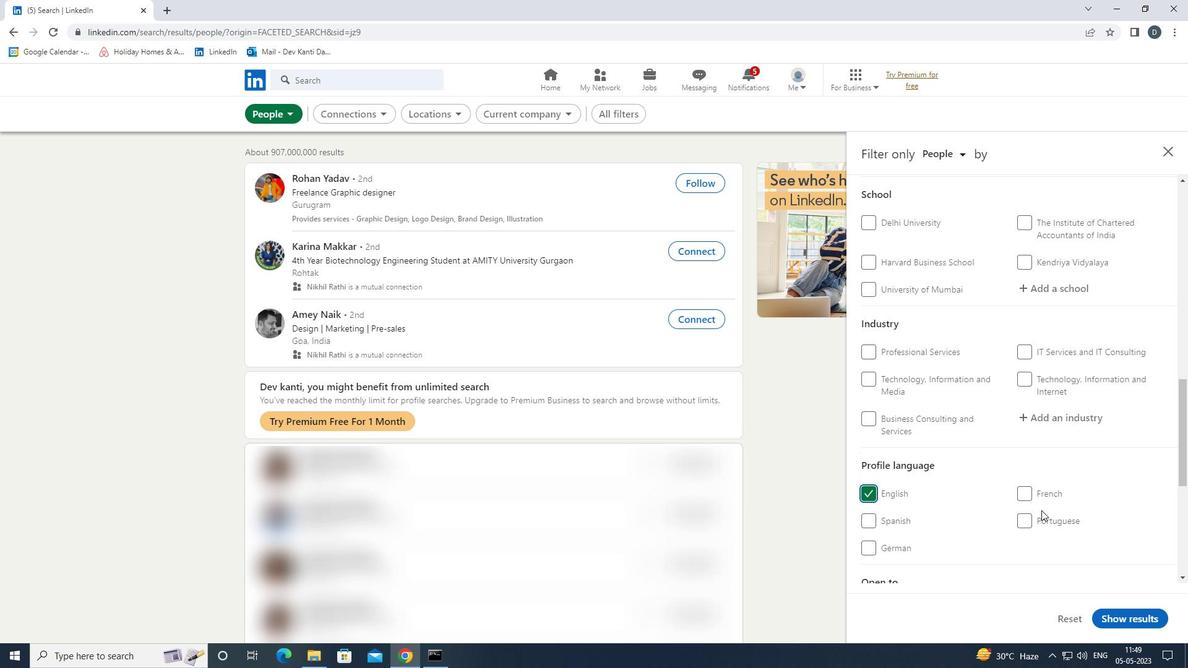 
Action: Mouse scrolled (1041, 511) with delta (0, 0)
Screenshot: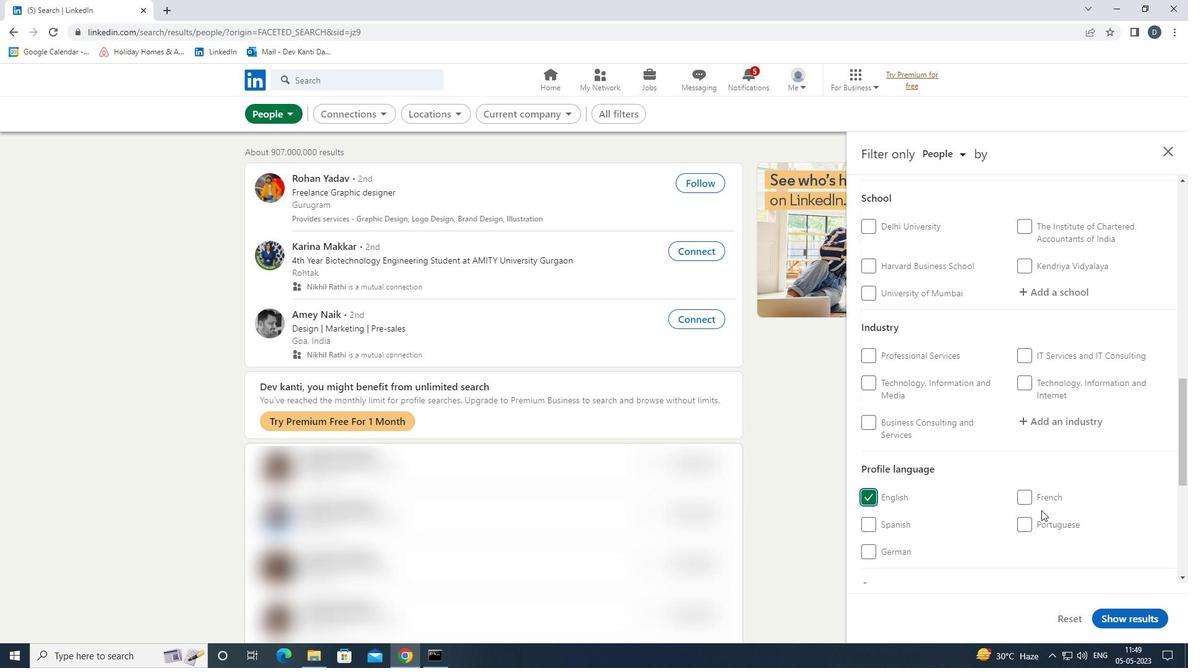 
Action: Mouse moved to (1064, 290)
Screenshot: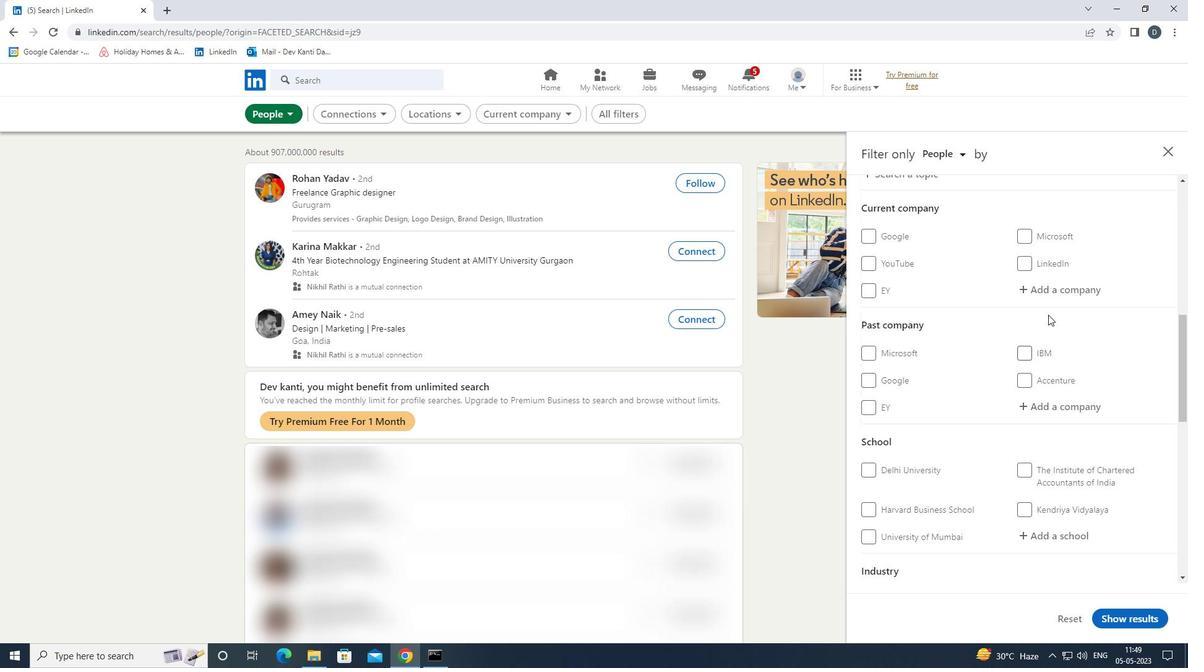 
Action: Mouse pressed left at (1064, 290)
Screenshot: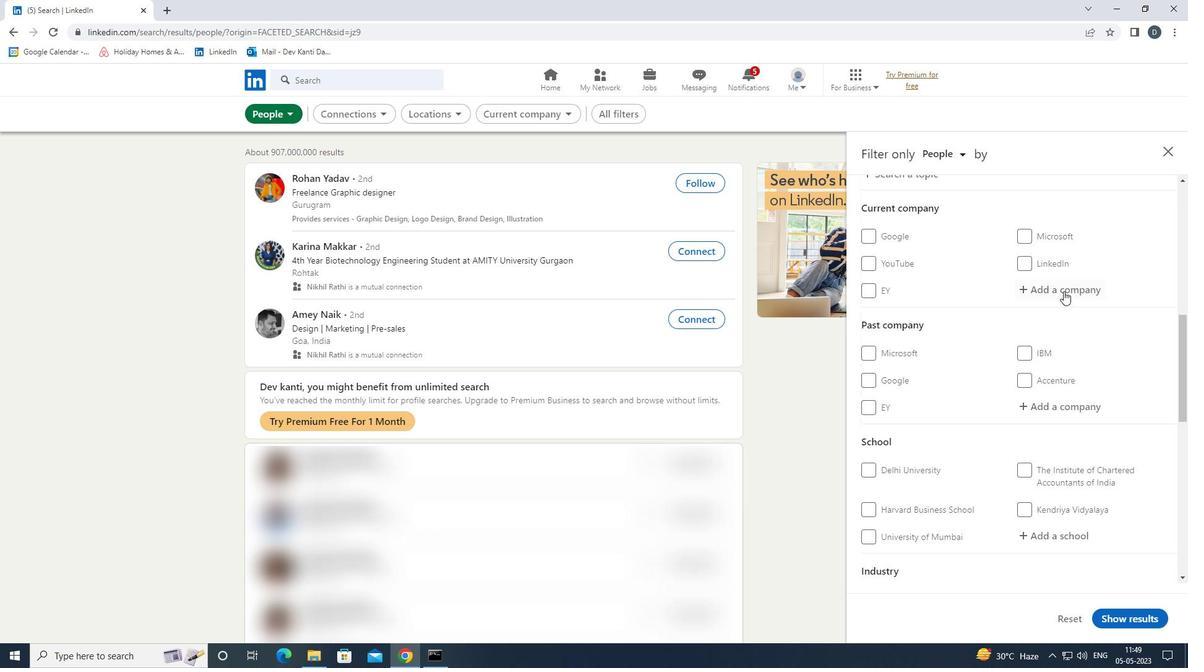 
Action: Key pressed <Key.shift>DSP<Key.space><Key.shift><Key.shift><Key.shift><Key.shift><Key.shift><Key.shift><Key.shift><Key.shift><Key.shift><Key.shift><Key.shift><Key.shift><Key.shift><Key.shift><Key.shift><Key.shift>MUTUAL<Key.space><Key.shift>FUND<Key.down><Key.enter>
Screenshot: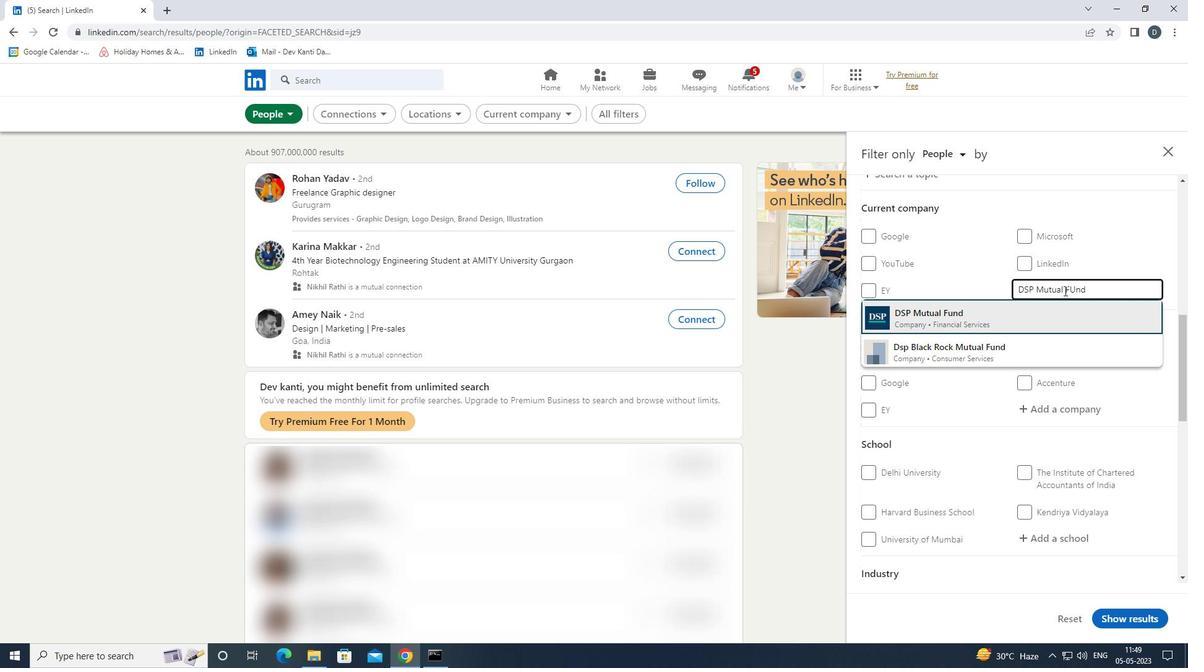 
Action: Mouse moved to (1063, 292)
Screenshot: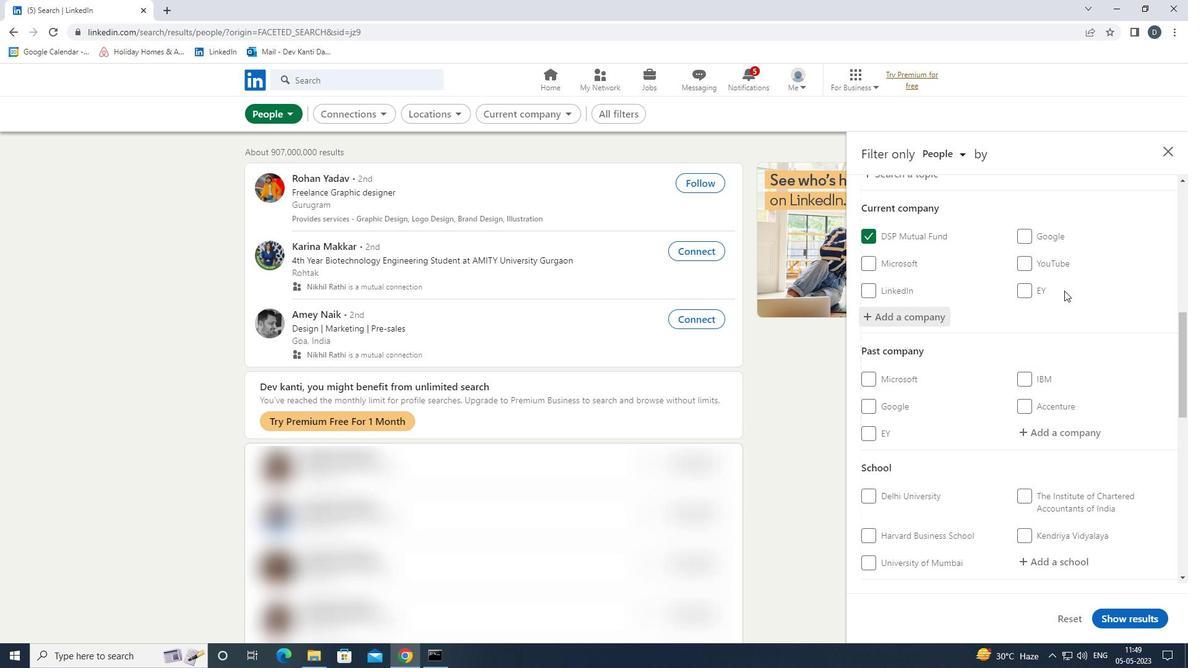 
Action: Mouse scrolled (1063, 292) with delta (0, 0)
Screenshot: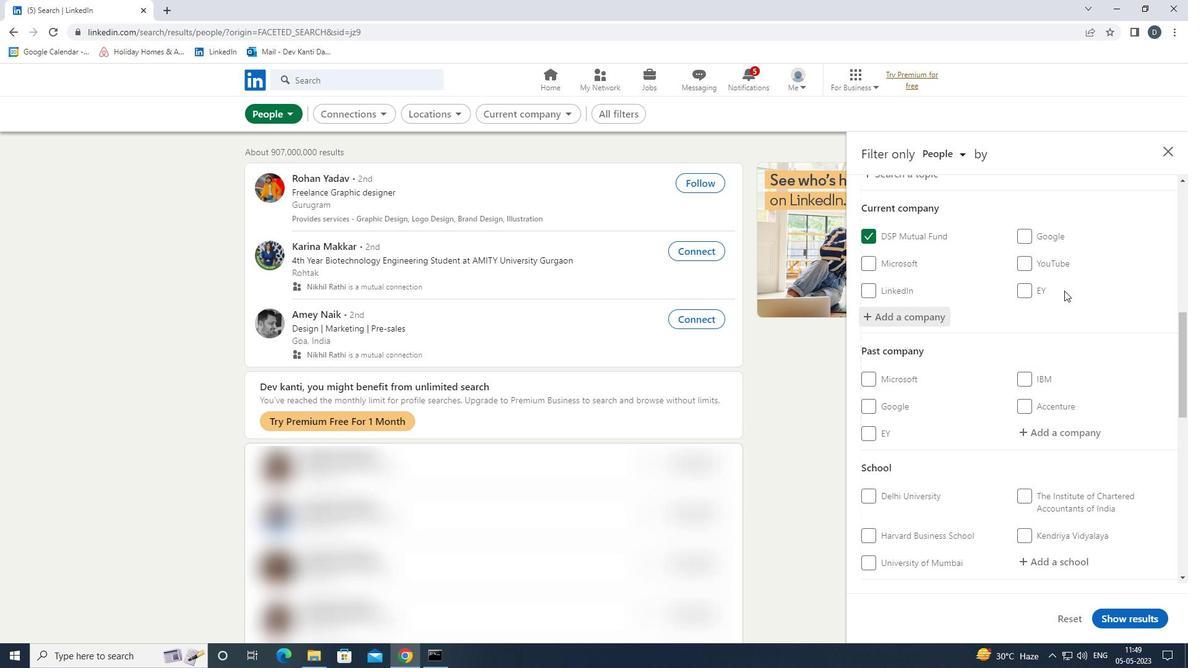 
Action: Mouse moved to (1061, 293)
Screenshot: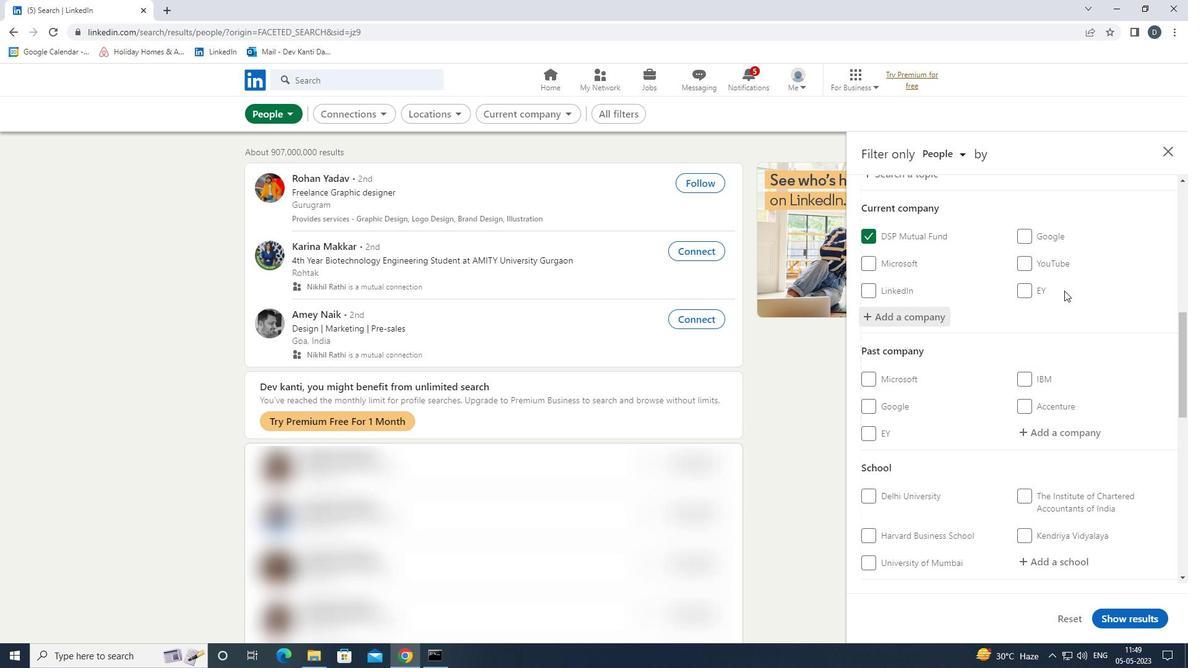 
Action: Mouse scrolled (1061, 293) with delta (0, 0)
Screenshot: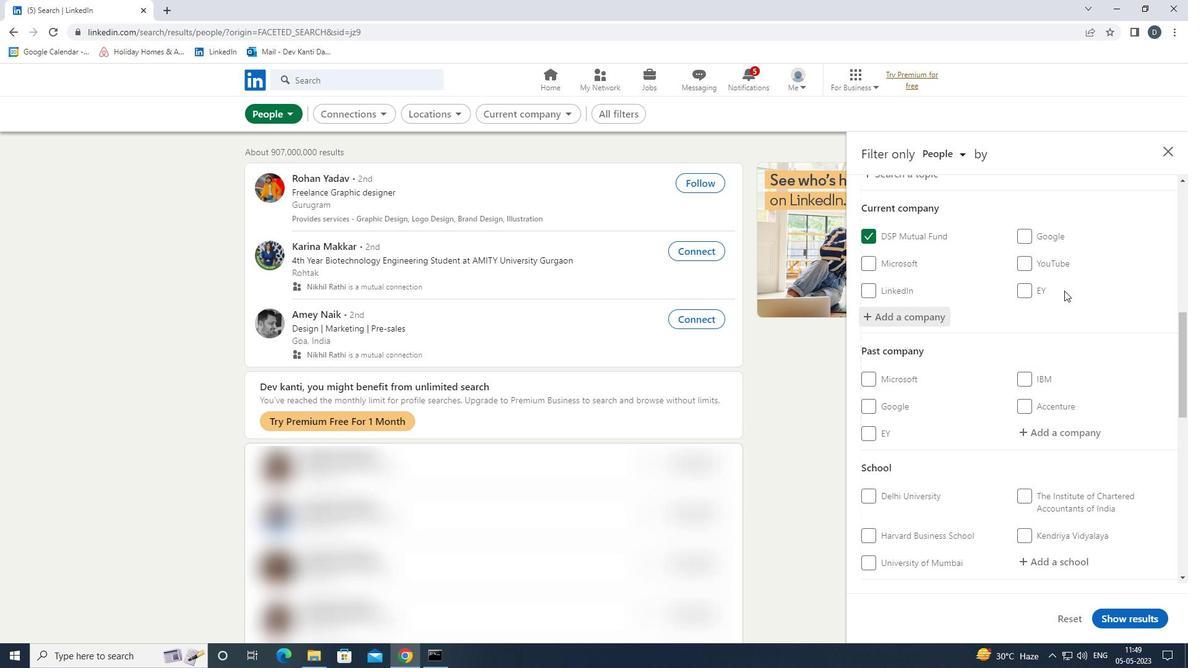 
Action: Mouse moved to (1066, 437)
Screenshot: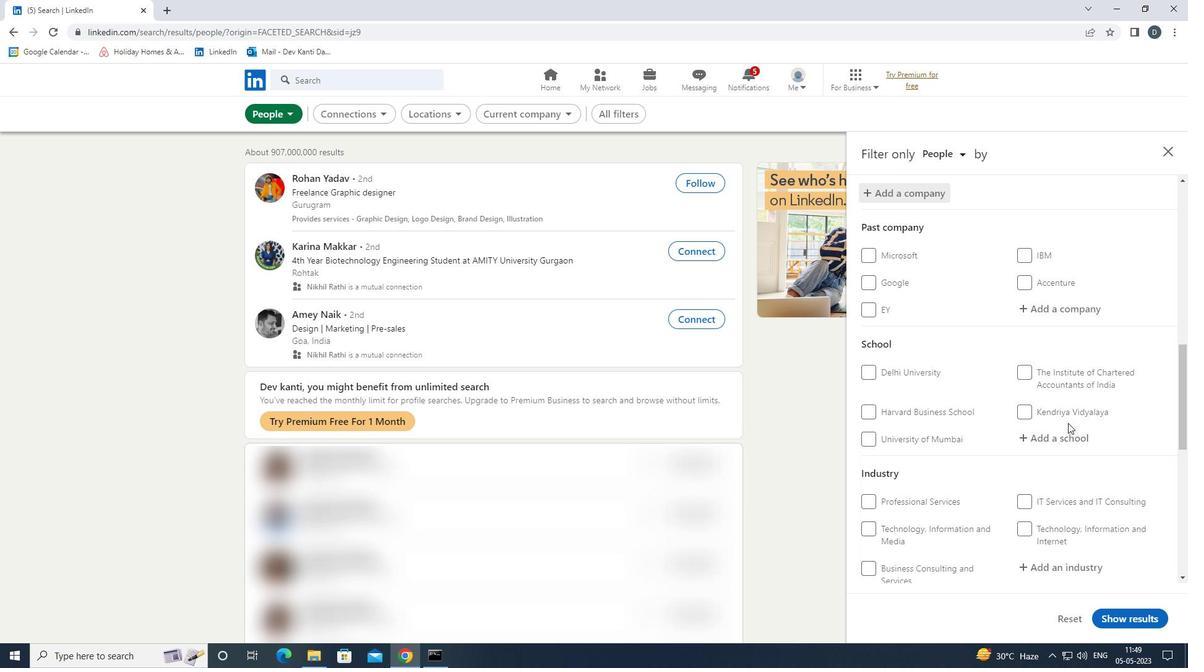 
Action: Mouse pressed left at (1066, 437)
Screenshot: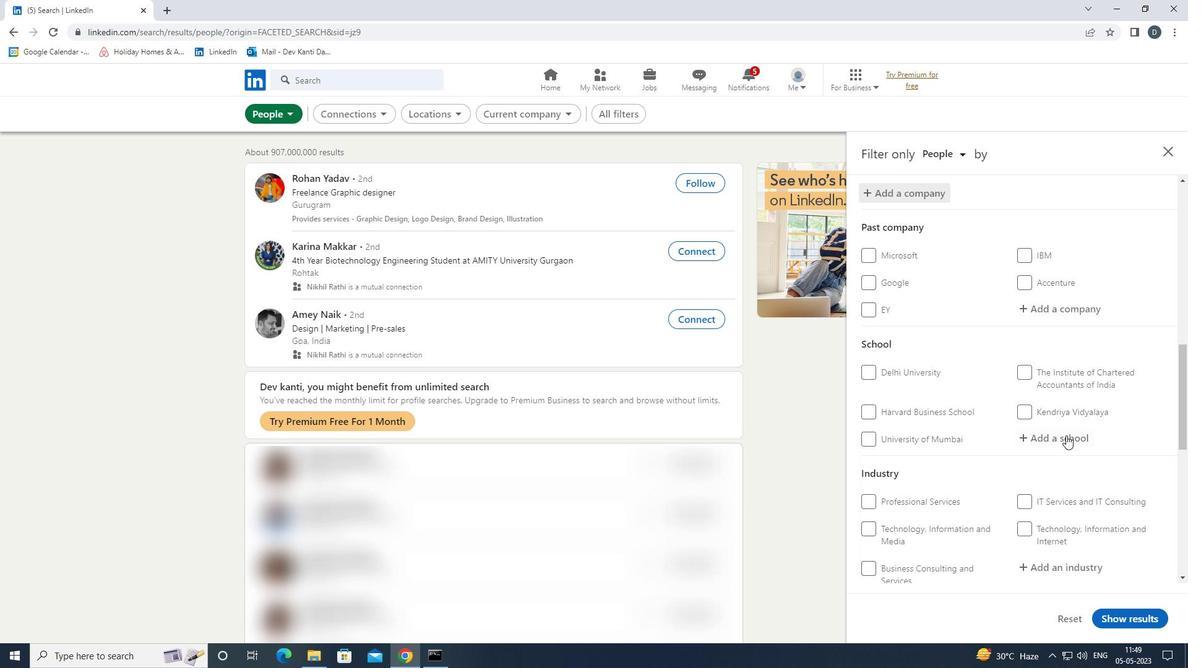 
Action: Key pressed <Key.shift><Key.shift><Key.shift><Key.shift><Key.shift><Key.shift>AMRITA<Key.space><Key.shift>VISHWA<Key.space><Key.shift><Key.shift><Key.shift><Key.shift><Key.shift><Key.shift><Key.shift><Key.shift><Key.shift><Key.shift><Key.shift><Key.shift><Key.shift><Key.shift><Key.shift><Key.shift>VIDYAPEETHAM<Key.down><Key.enter>
Screenshot: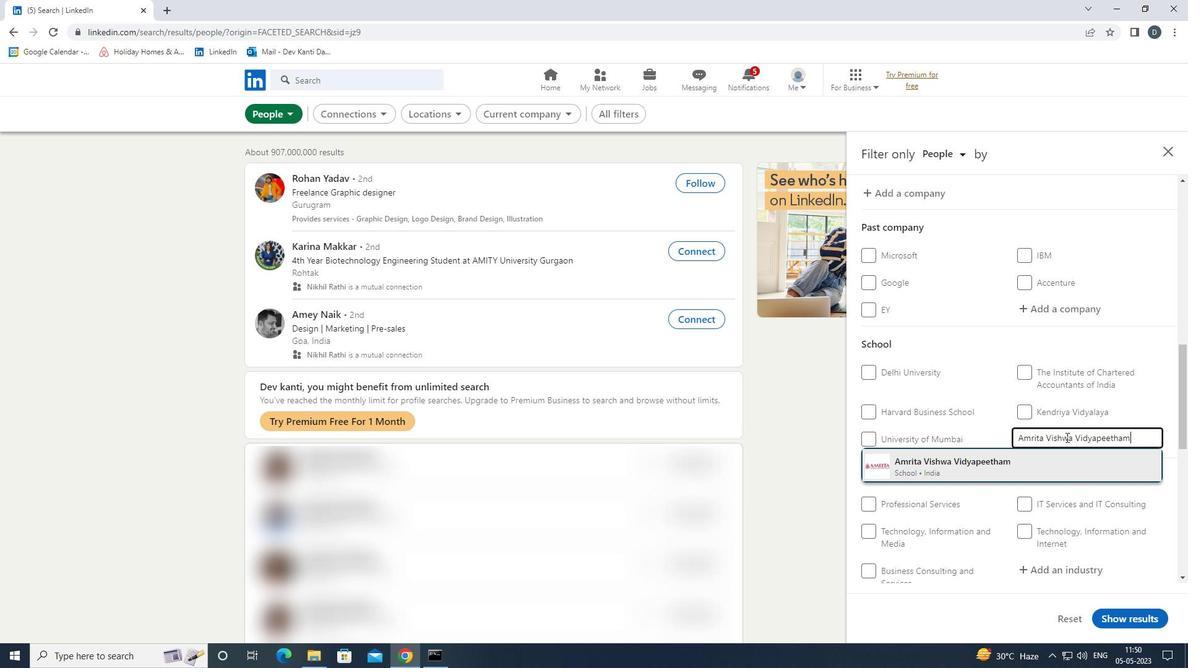 
Action: Mouse moved to (1123, 429)
Screenshot: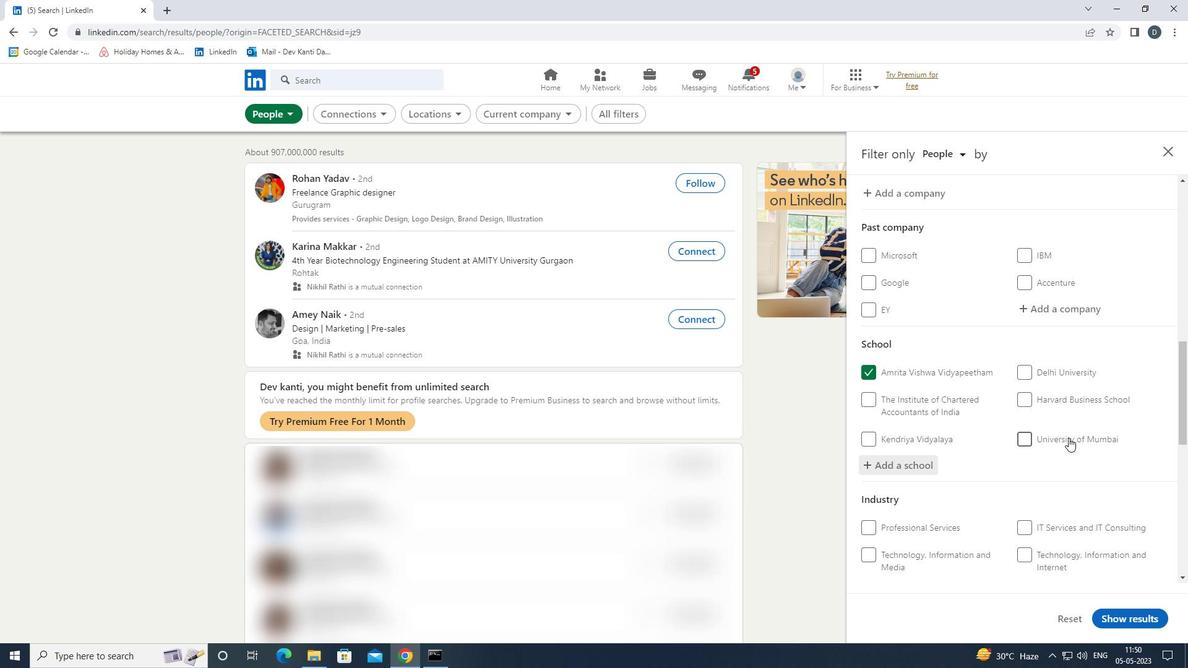 
Action: Mouse scrolled (1123, 428) with delta (0, 0)
Screenshot: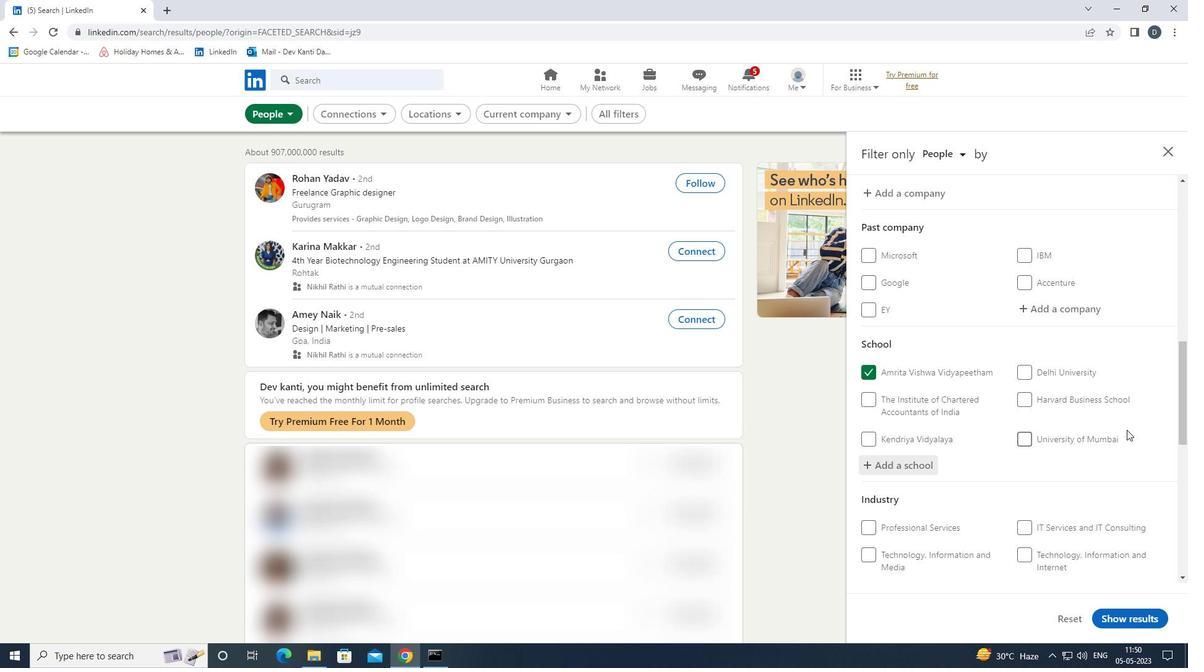 
Action: Mouse scrolled (1123, 428) with delta (0, 0)
Screenshot: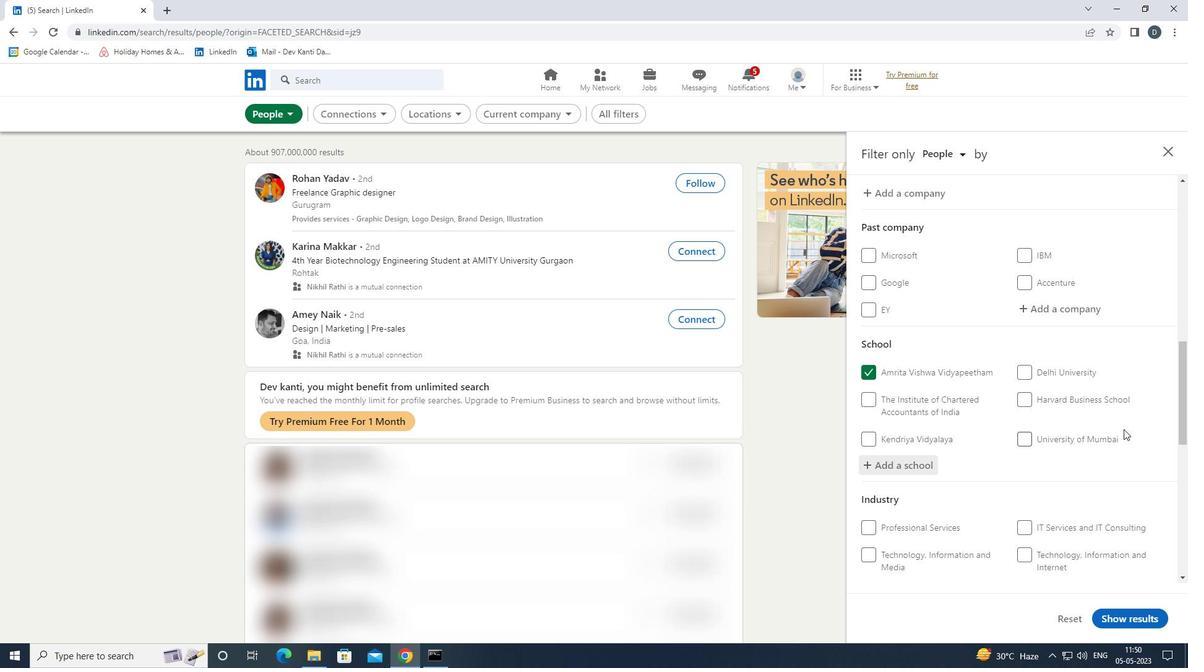 
Action: Mouse scrolled (1123, 428) with delta (0, 0)
Screenshot: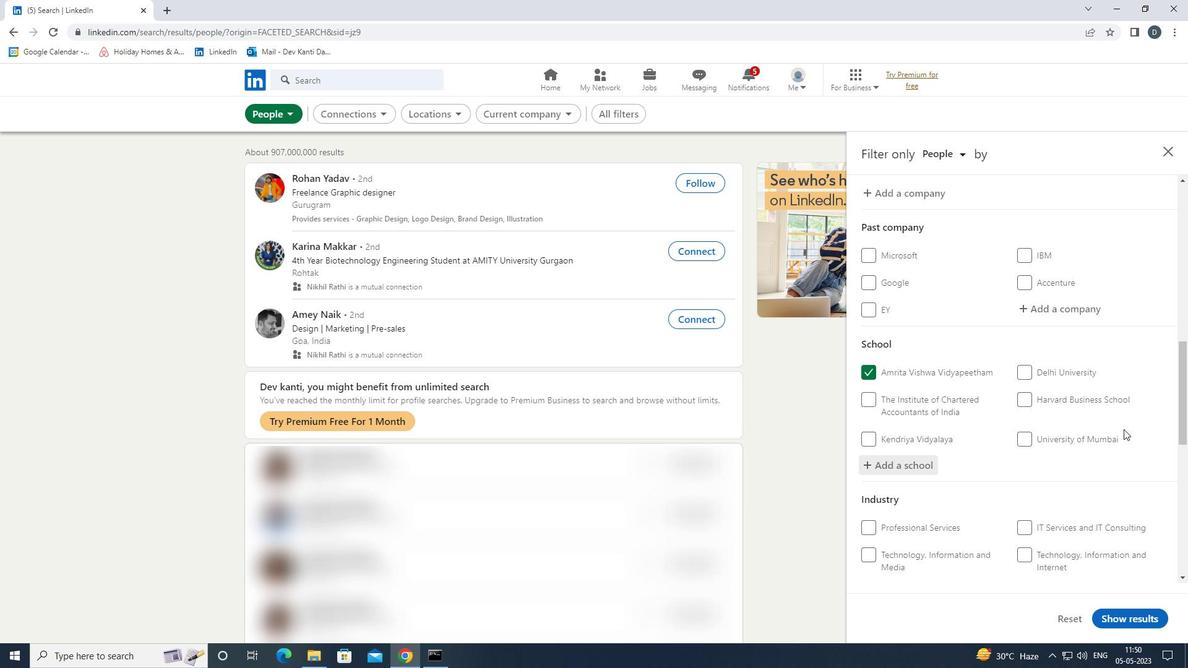 
Action: Mouse moved to (1093, 413)
Screenshot: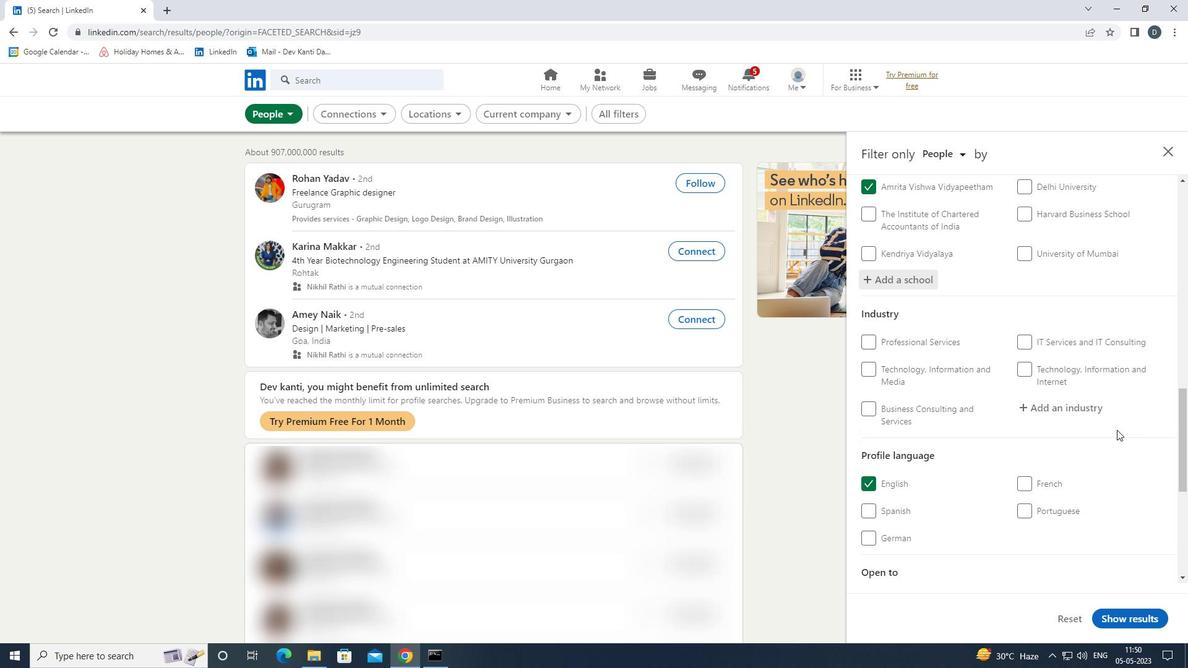 
Action: Mouse pressed left at (1093, 413)
Screenshot: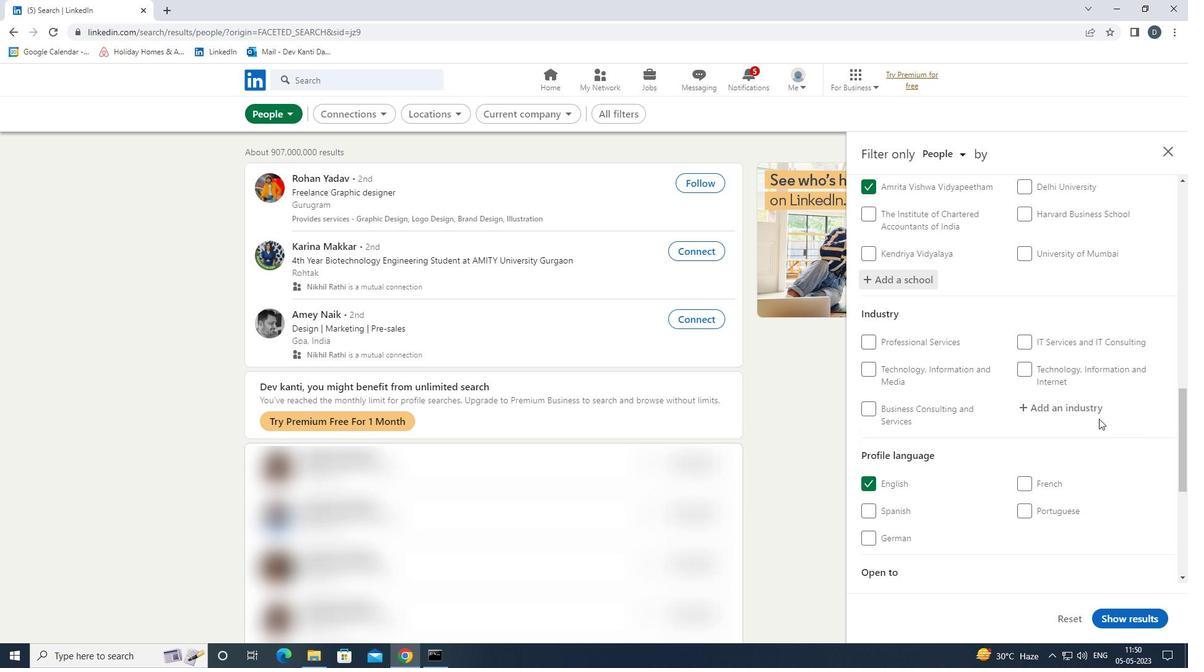 
Action: Key pressed <Key.shift>WHOLSALE<Key.space><Key.shift>APPA<Key.left><Key.left><Key.left><Key.left><Key.left><Key.left><Key.left><Key.left><Key.left>E<Key.right><Key.right><Key.right><Key.right><Key.right><Key.right><Key.right><Key.right><Key.right><Key.right><Key.right><Key.right><Key.right><Key.down><Key.enter>
Screenshot: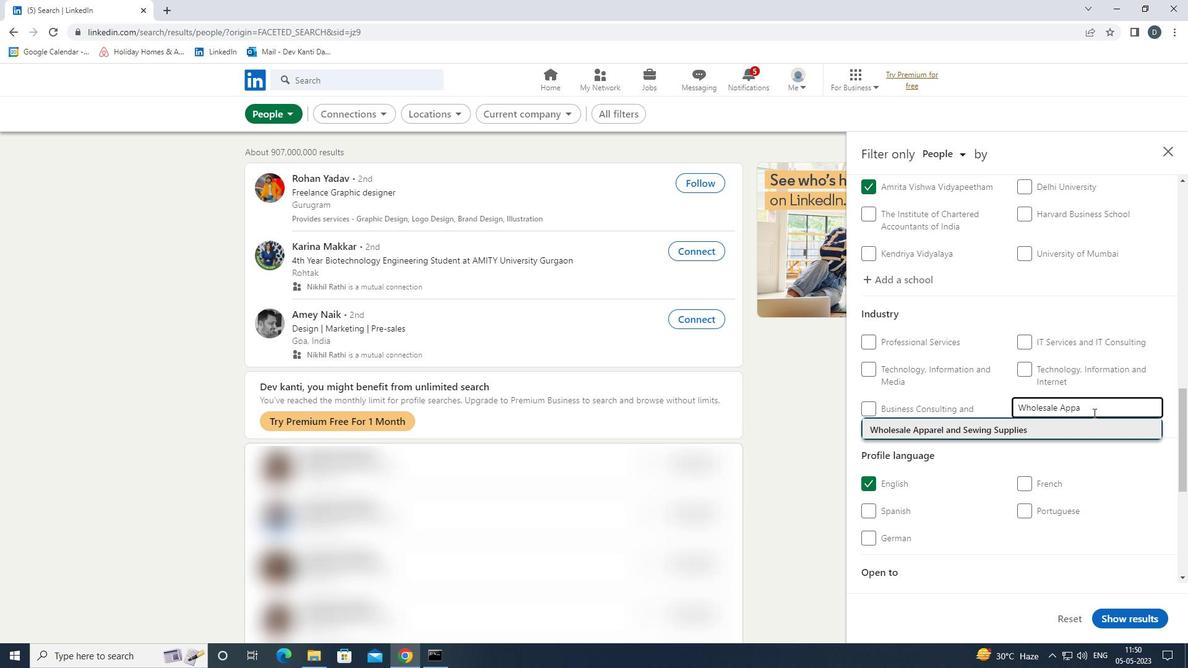 
Action: Mouse moved to (1090, 413)
Screenshot: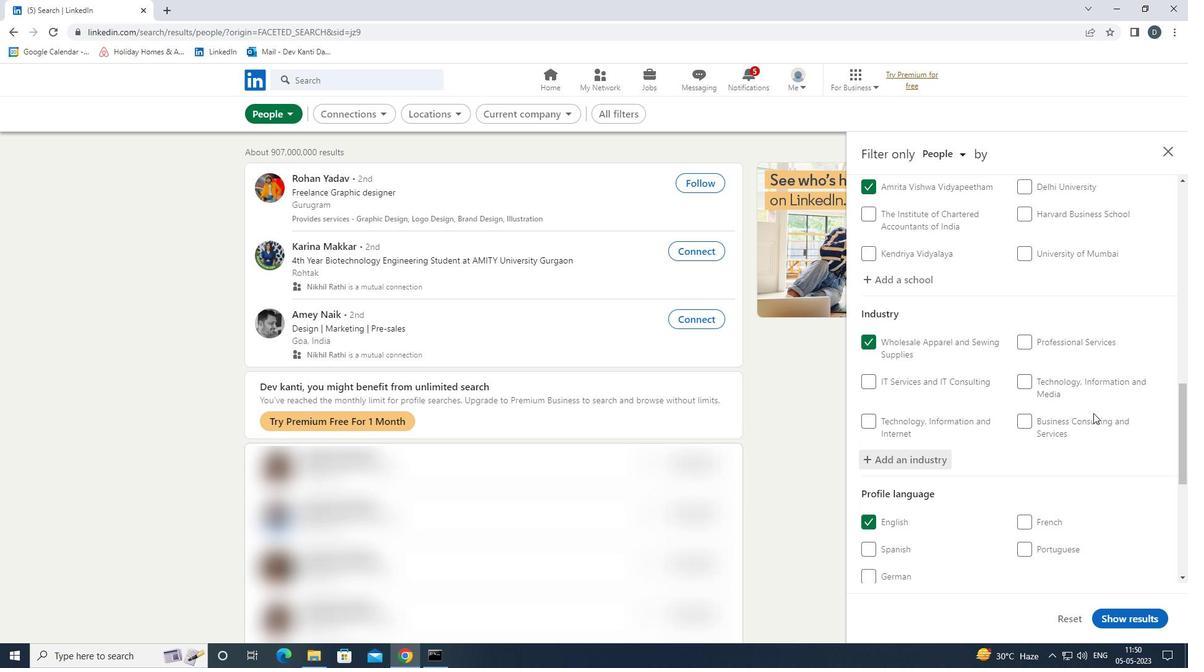 
Action: Mouse scrolled (1090, 412) with delta (0, 0)
Screenshot: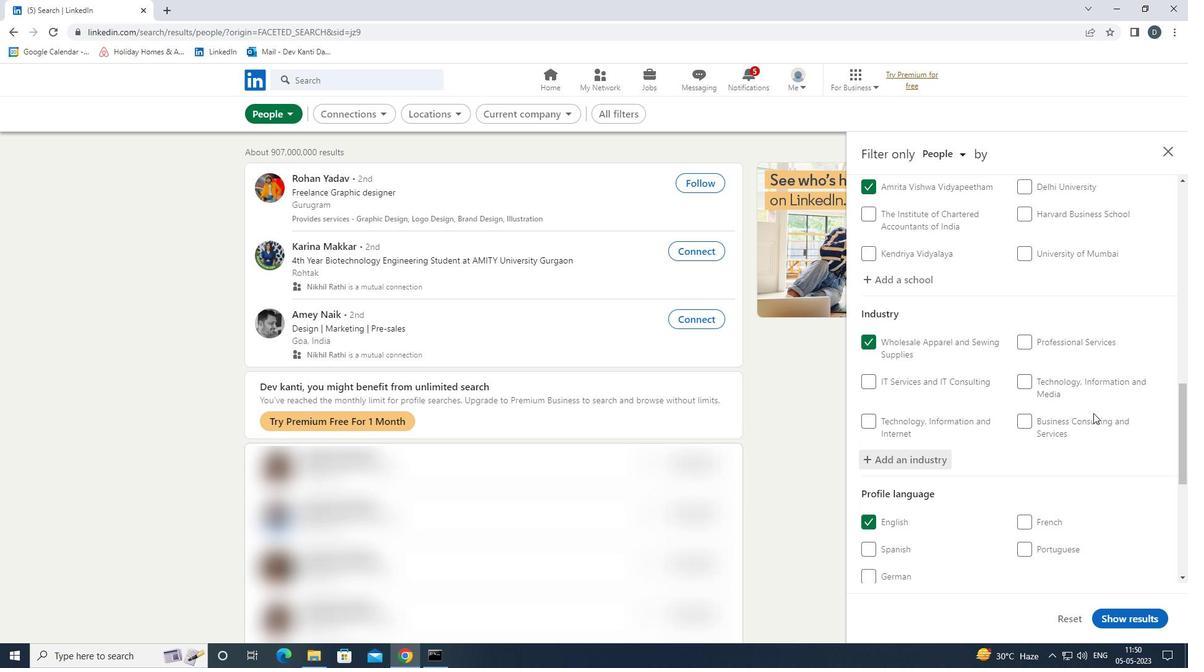 
Action: Mouse moved to (1090, 413)
Screenshot: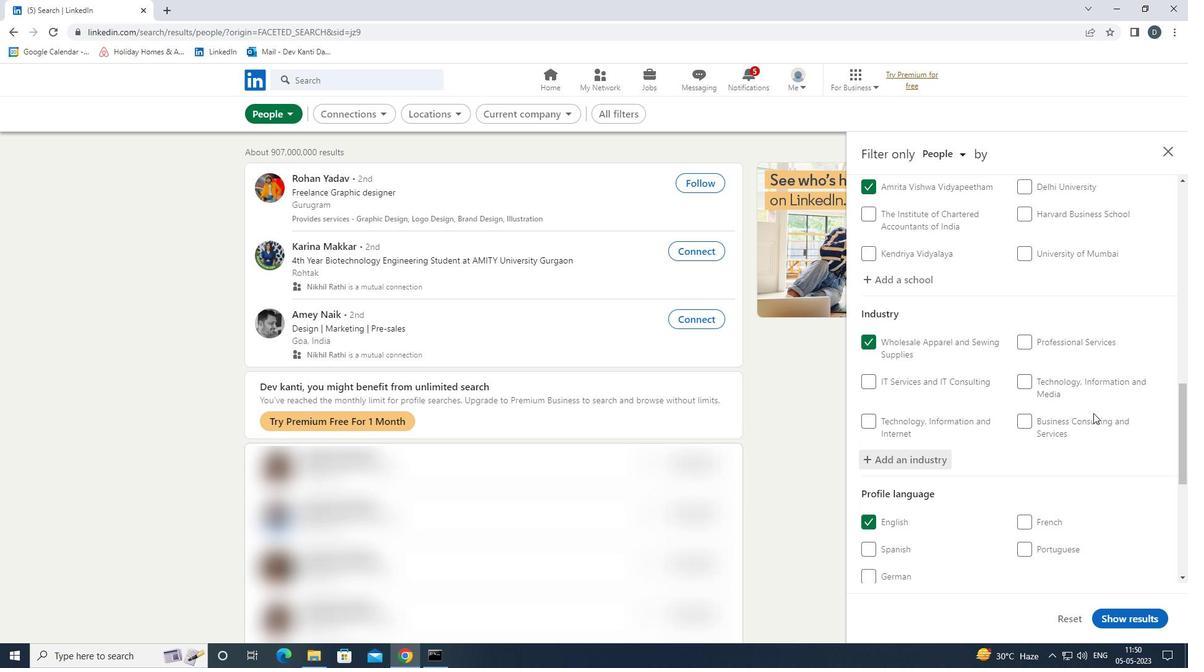 
Action: Mouse scrolled (1090, 412) with delta (0, 0)
Screenshot: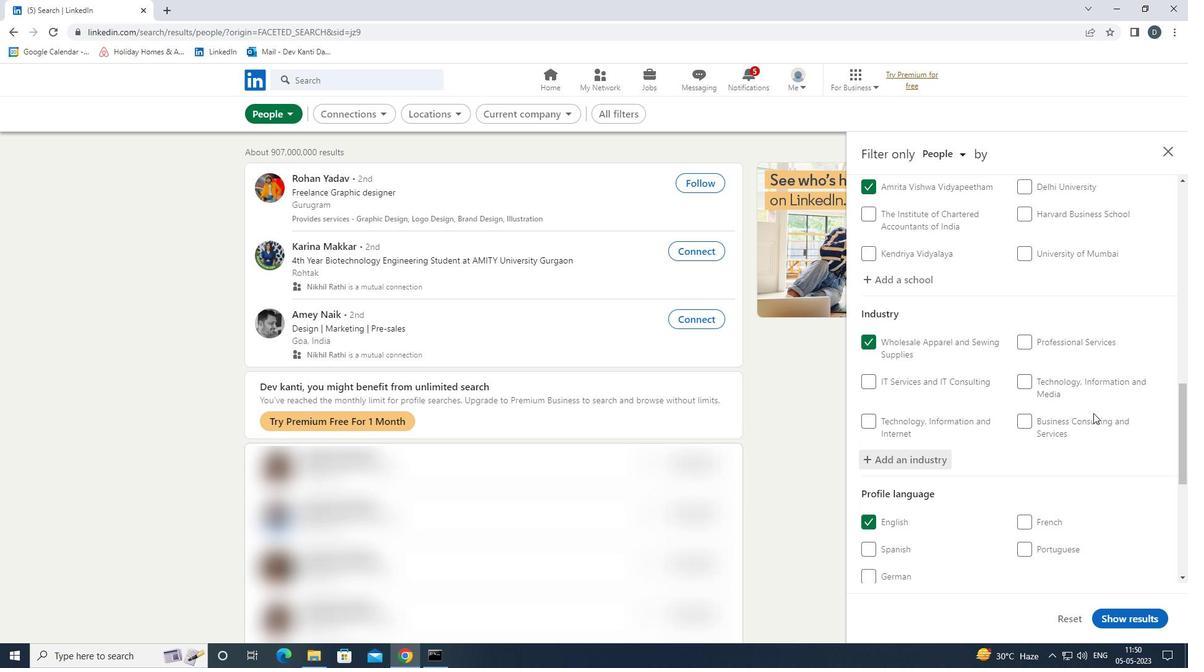 
Action: Mouse moved to (1085, 414)
Screenshot: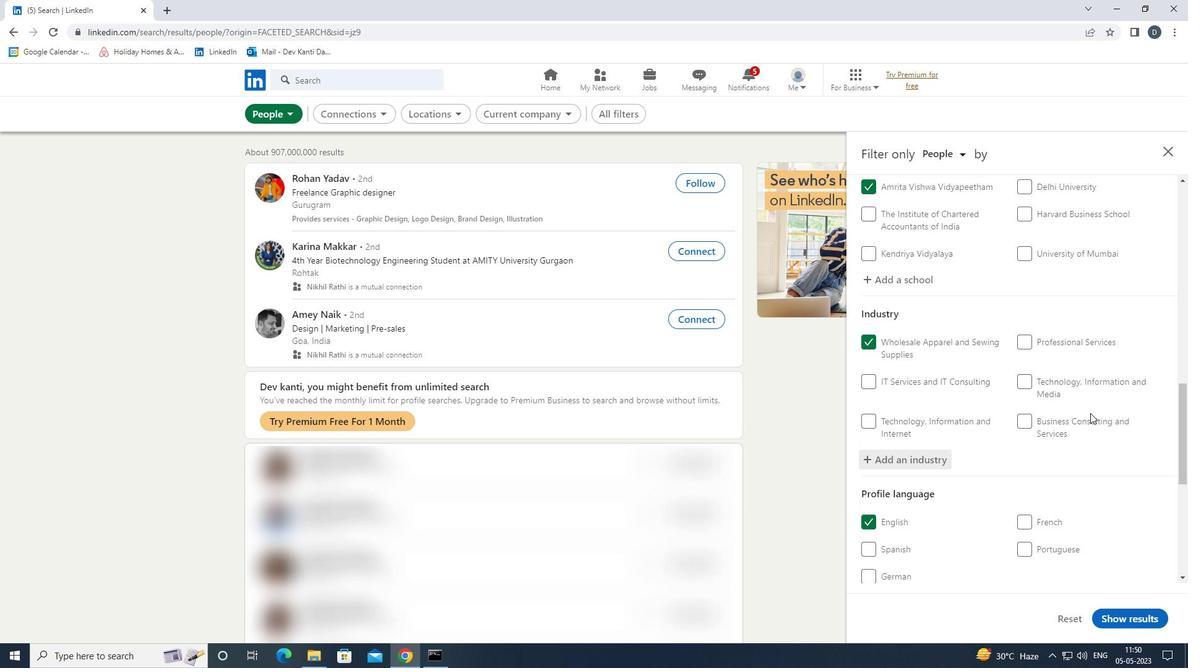 
Action: Mouse scrolled (1085, 413) with delta (0, 0)
Screenshot: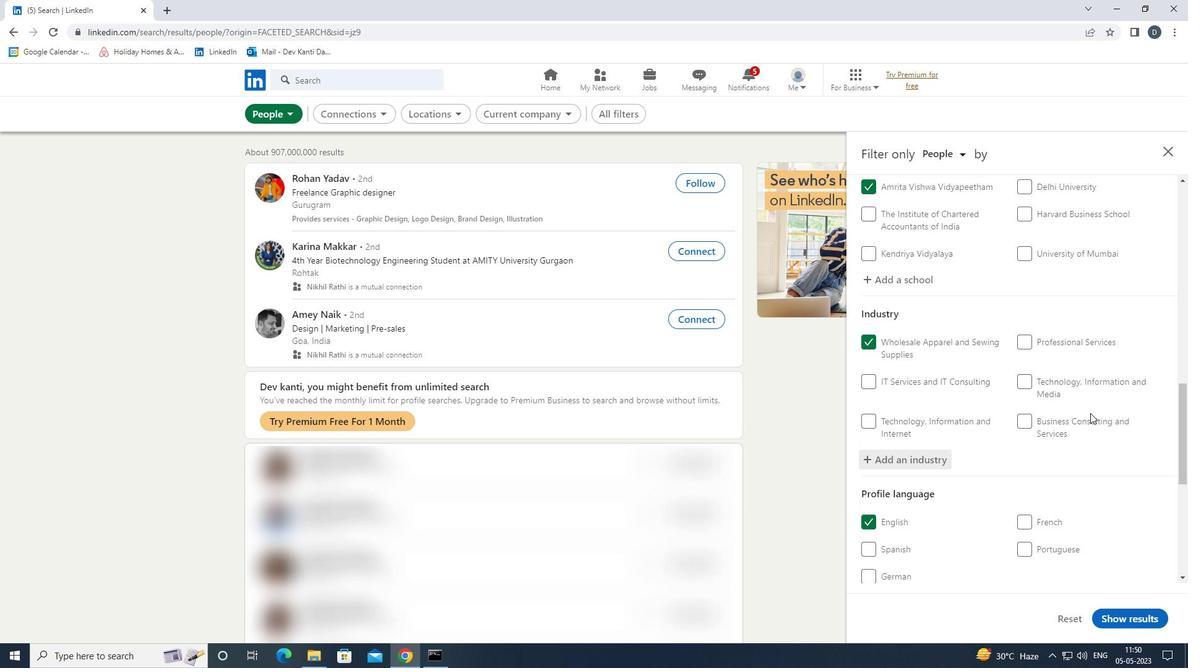 
Action: Mouse moved to (1080, 416)
Screenshot: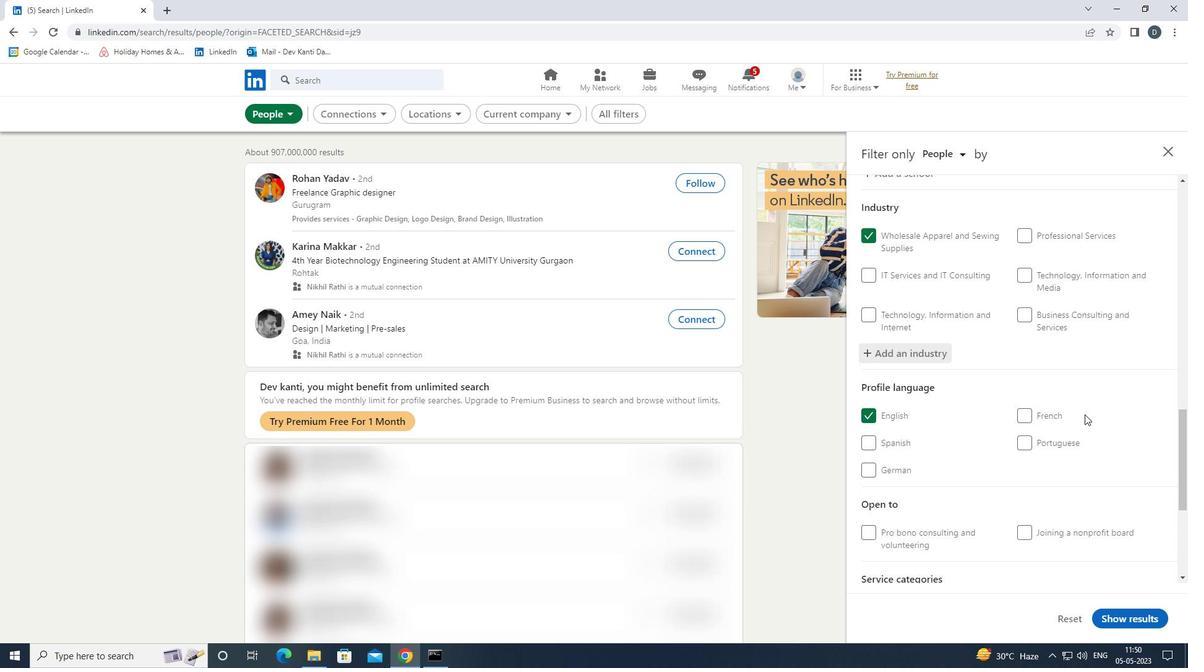 
Action: Mouse scrolled (1080, 415) with delta (0, 0)
Screenshot: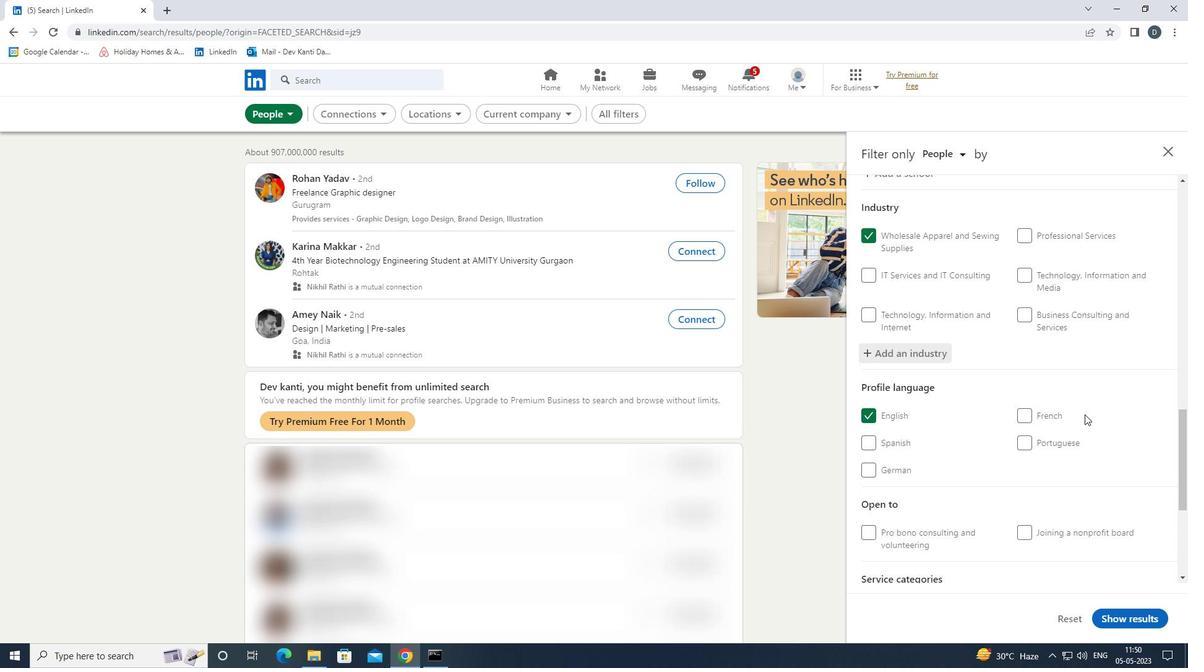 
Action: Mouse moved to (1067, 513)
Screenshot: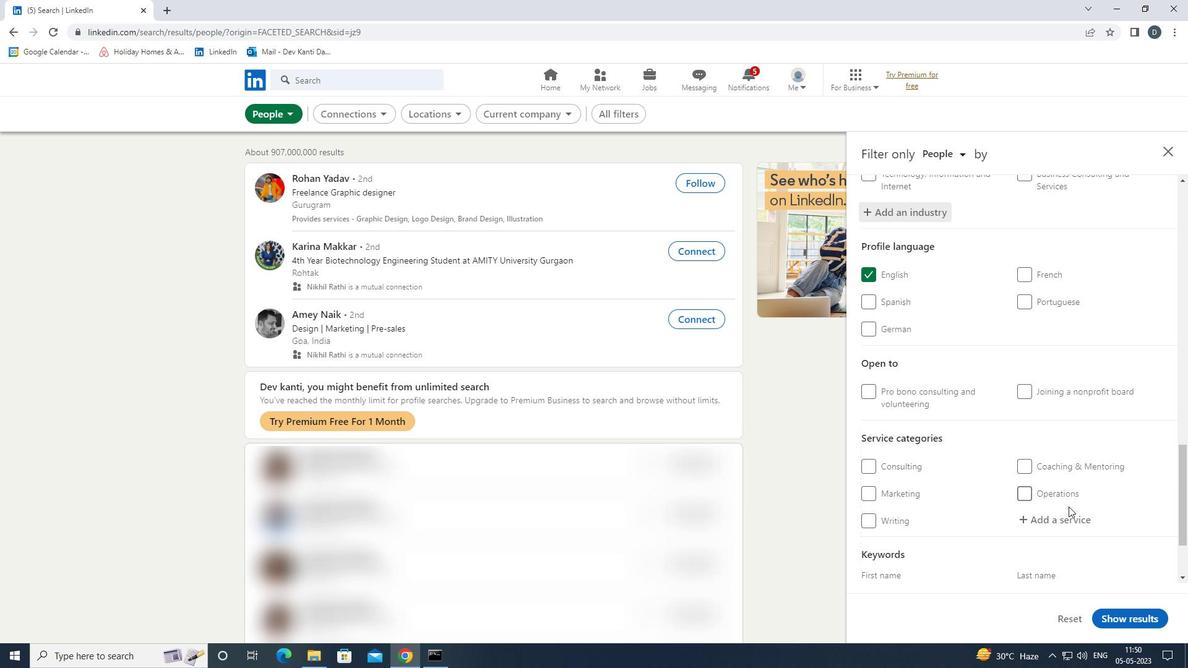 
Action: Mouse pressed left at (1067, 513)
Screenshot: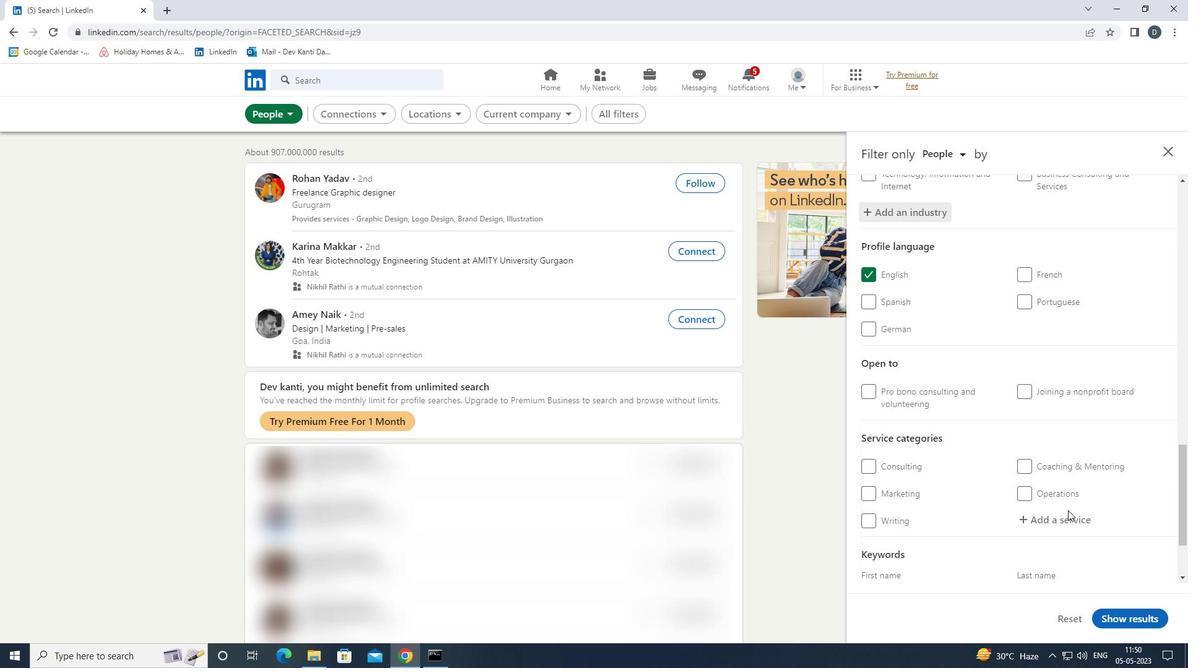 
Action: Key pressed <Key.shift><Key.shift><Key.shift>TAX<Key.space><Key.shift>PREPARATION<Key.down><Key.enter>
Screenshot: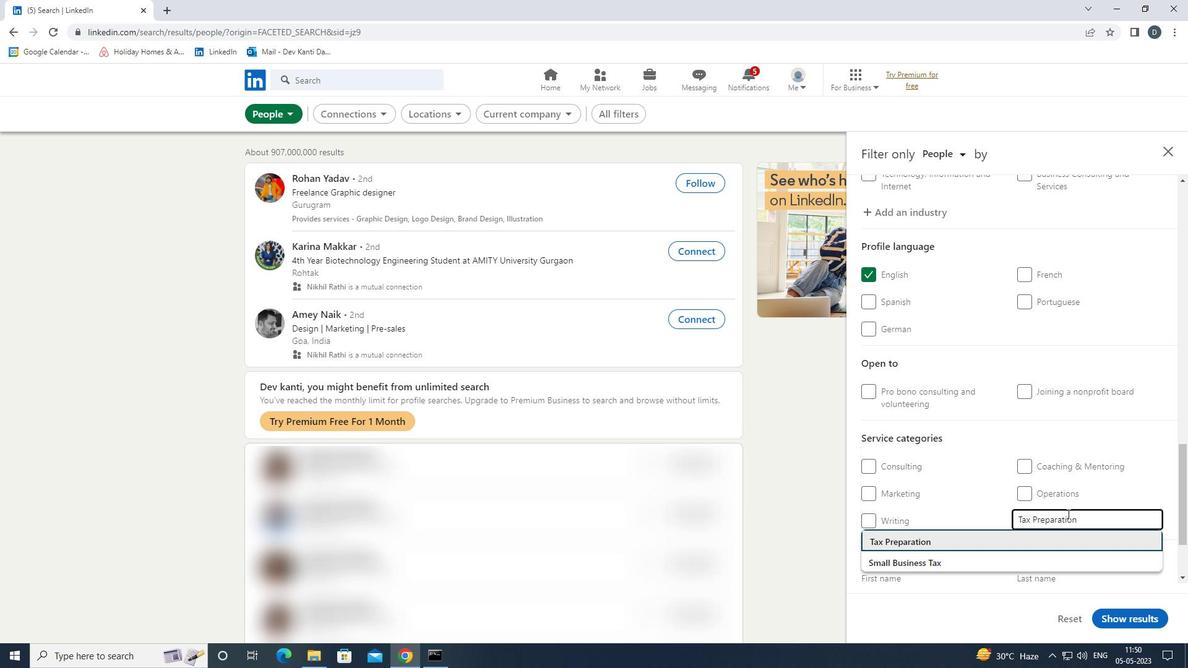 
Action: Mouse moved to (1083, 508)
Screenshot: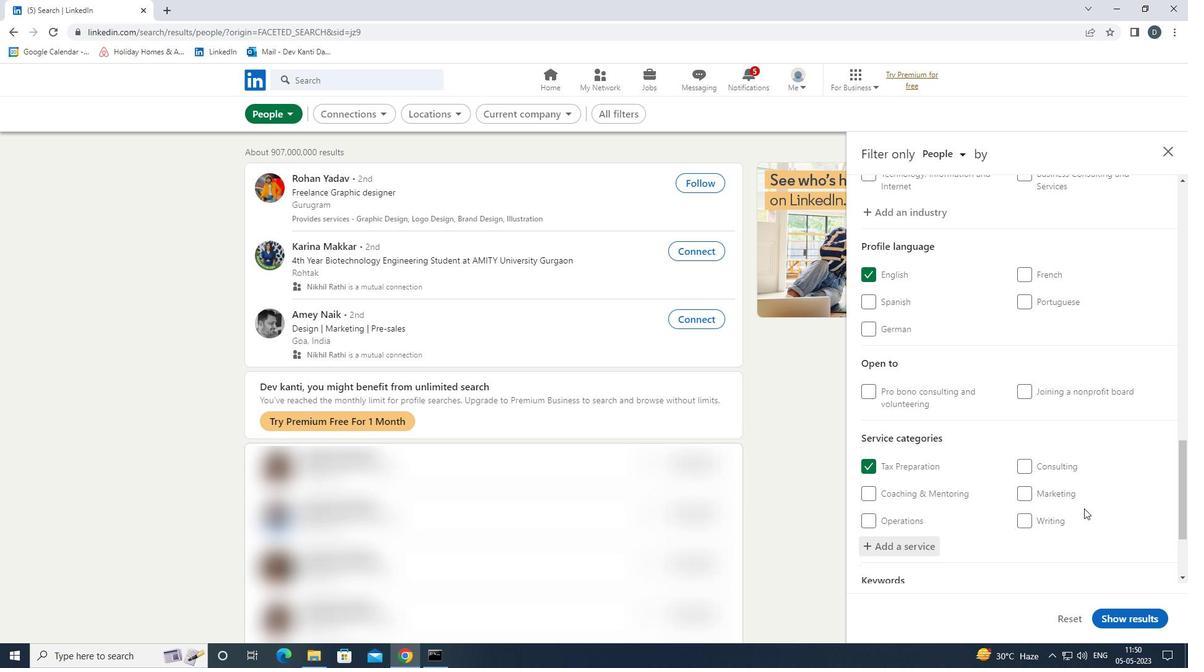 
Action: Mouse scrolled (1083, 507) with delta (0, 0)
Screenshot: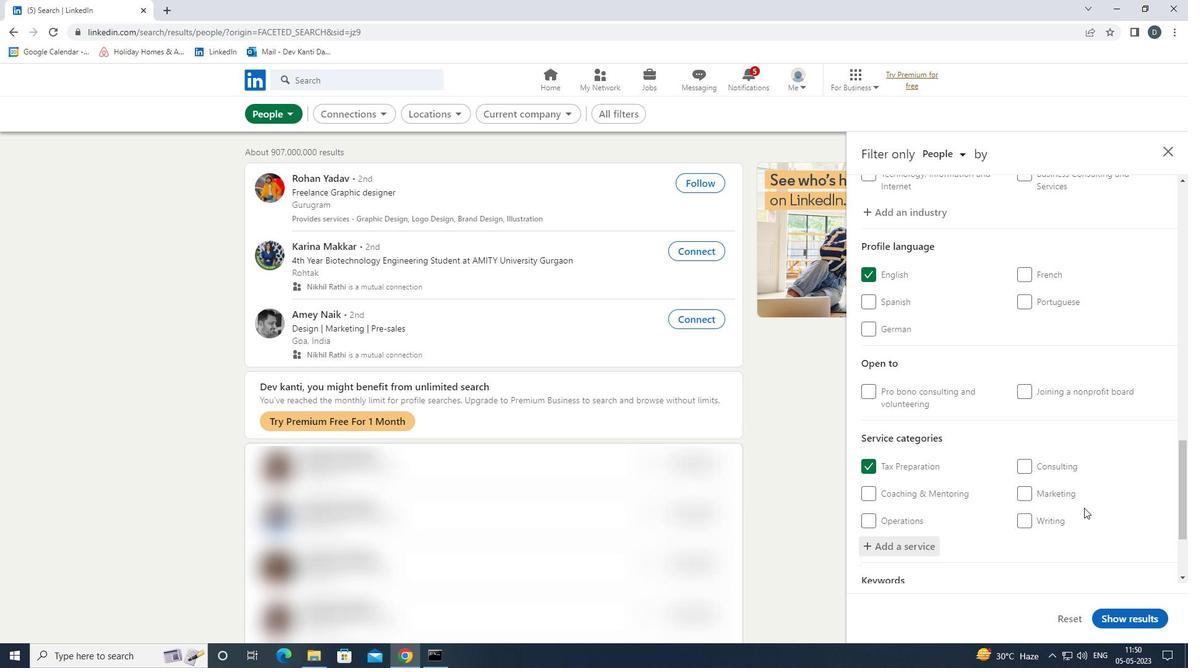 
Action: Mouse scrolled (1083, 507) with delta (0, 0)
Screenshot: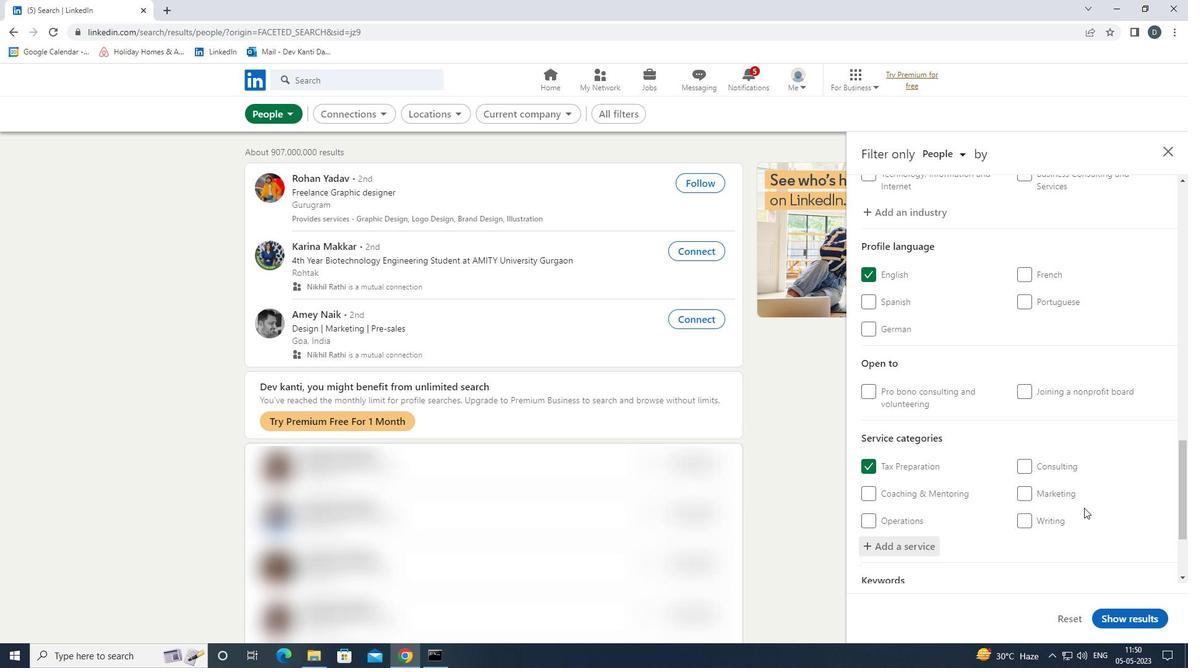 
Action: Mouse moved to (1083, 508)
Screenshot: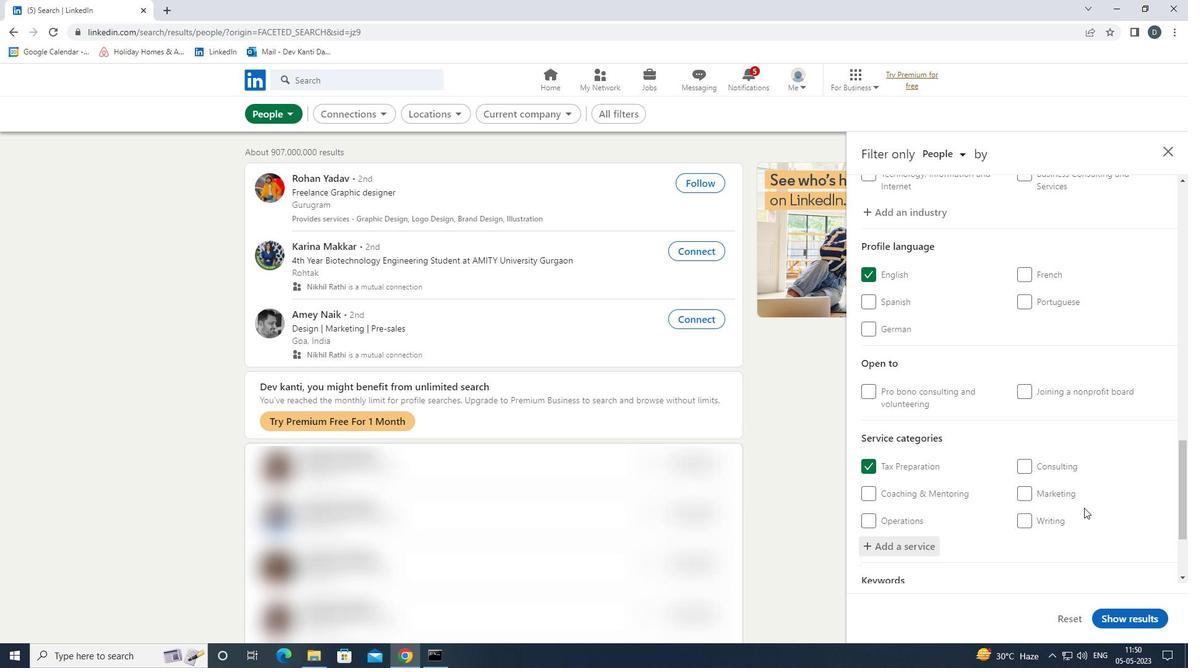 
Action: Mouse scrolled (1083, 507) with delta (0, 0)
Screenshot: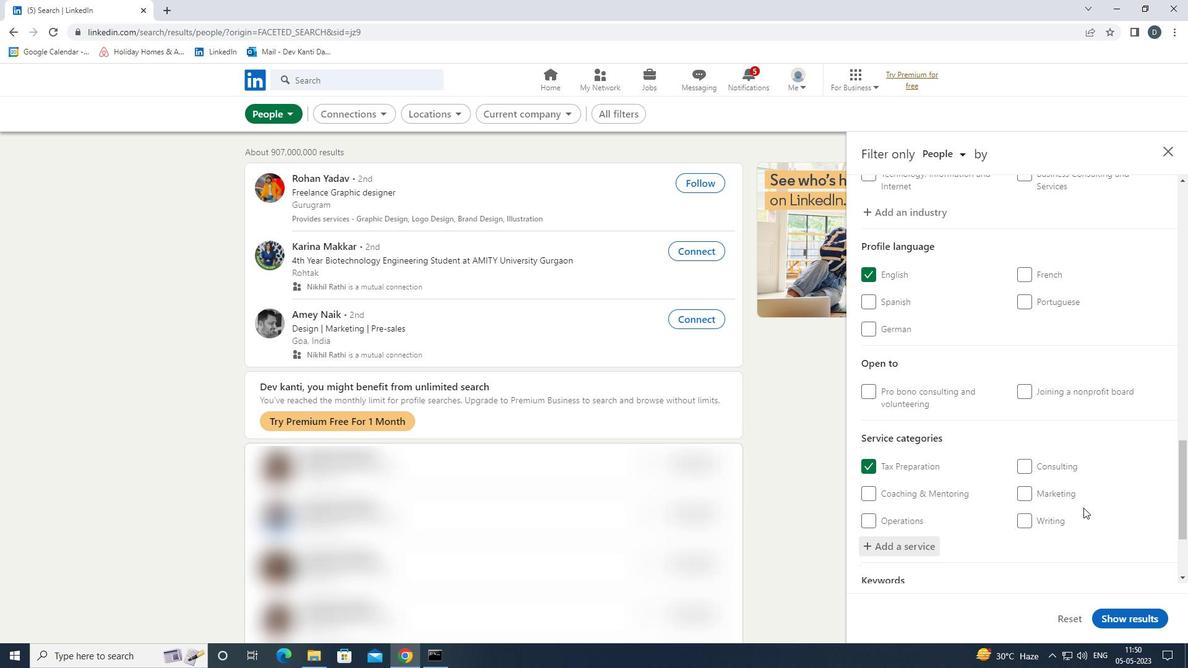 
Action: Mouse scrolled (1083, 507) with delta (0, 0)
Screenshot: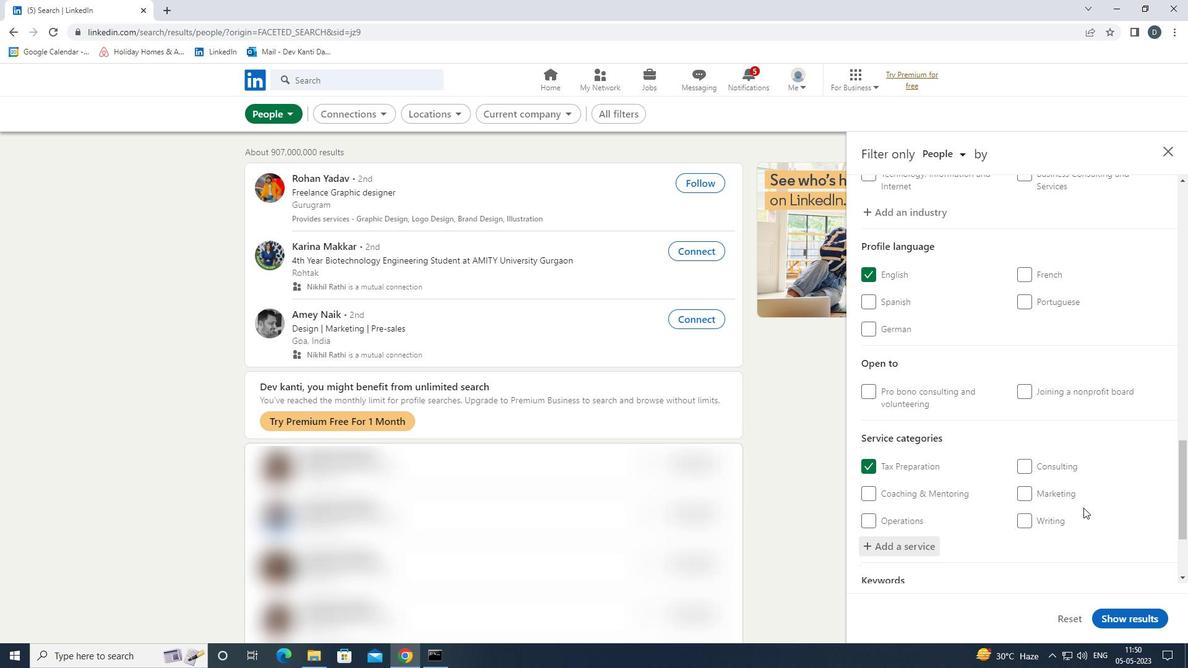 
Action: Mouse moved to (980, 534)
Screenshot: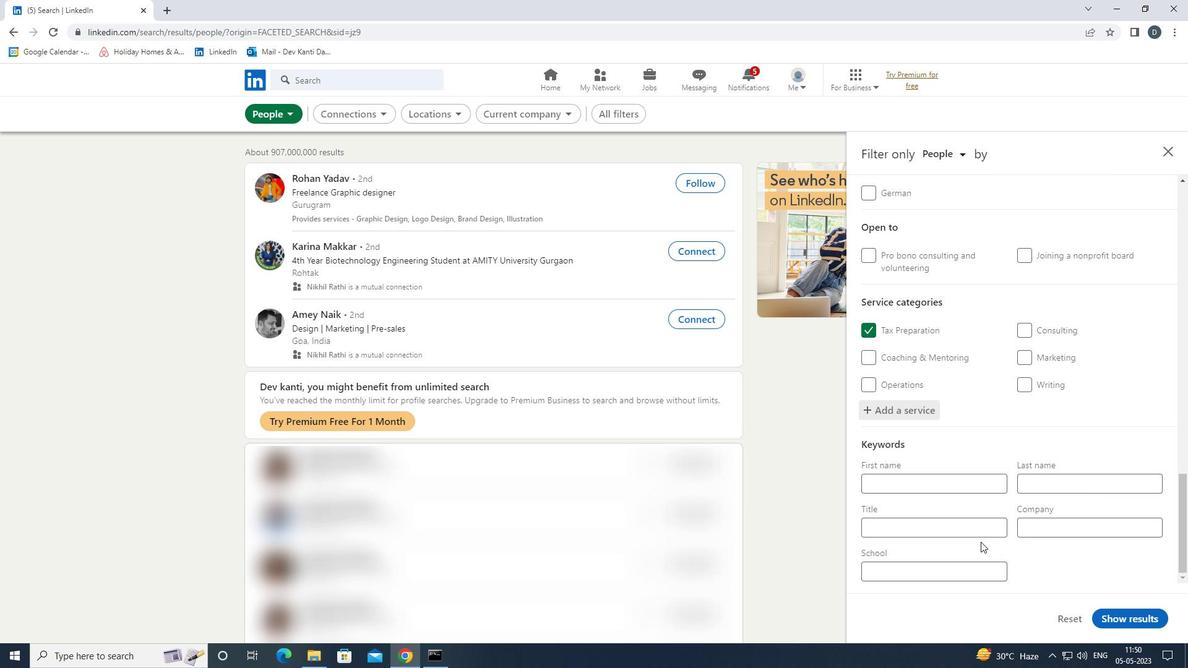 
Action: Mouse pressed left at (980, 534)
Screenshot: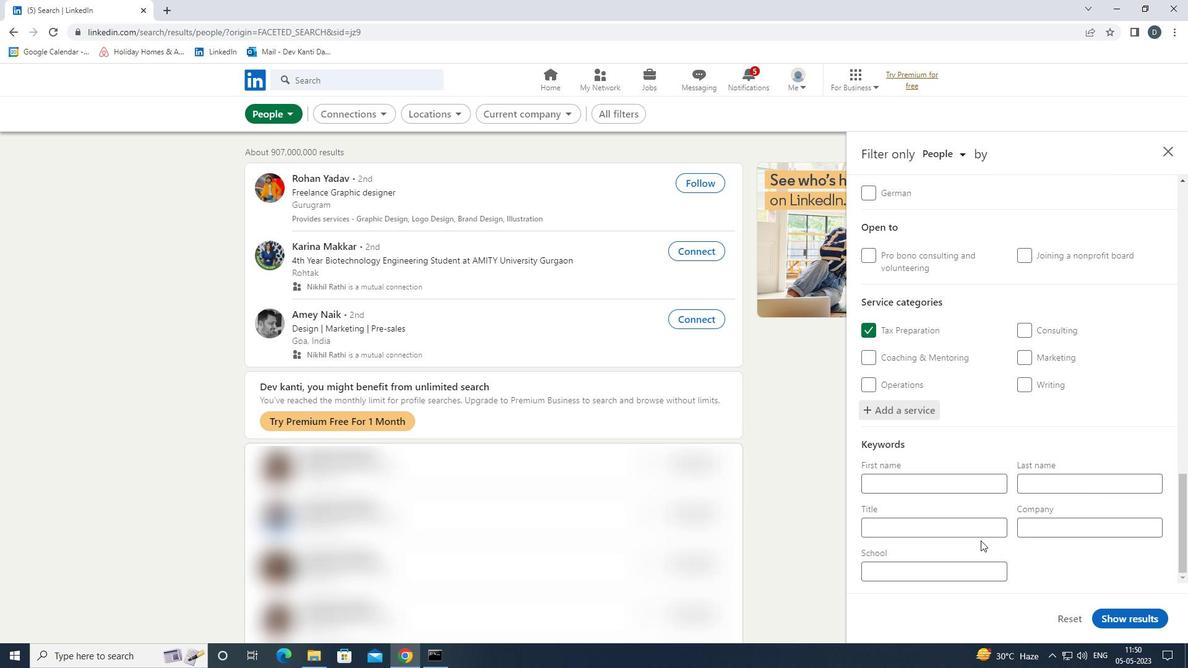 
Action: Mouse moved to (979, 533)
Screenshot: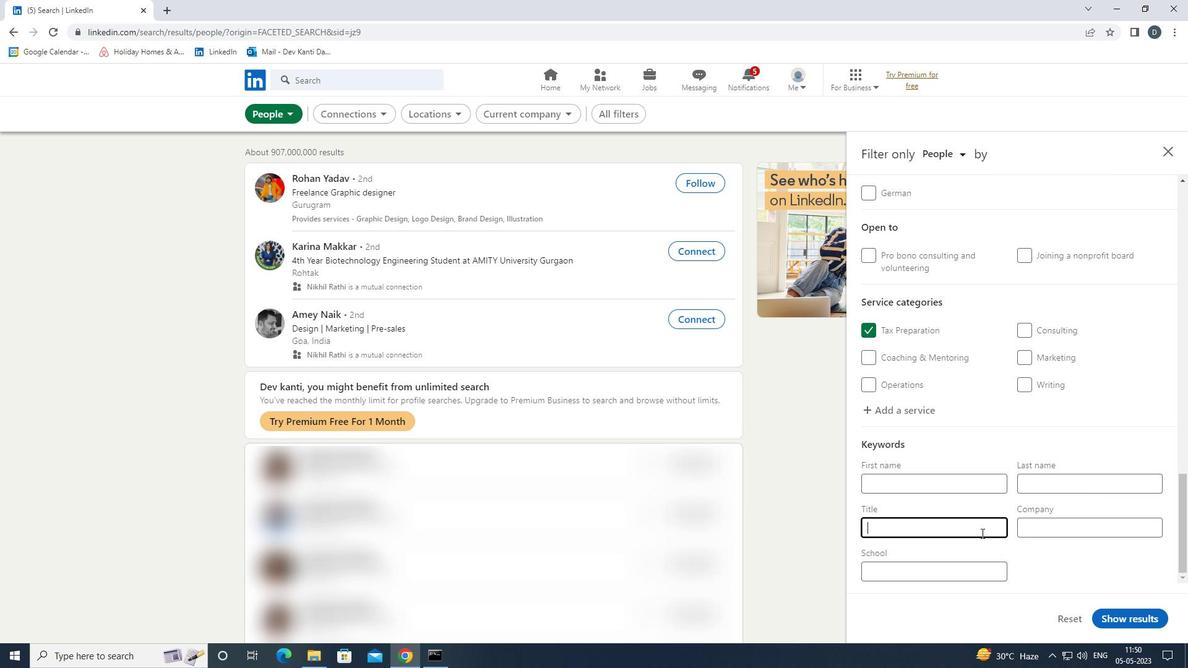 
Action: Key pressed <Key.shift><Key.shift><Key.shift><Key.shift><Key.shift>DEV<Key.shift>OPS<Key.space><Key.shift><Key.shift><Key.shift><Key.shift><Key.shift>ENGINEER
Screenshot: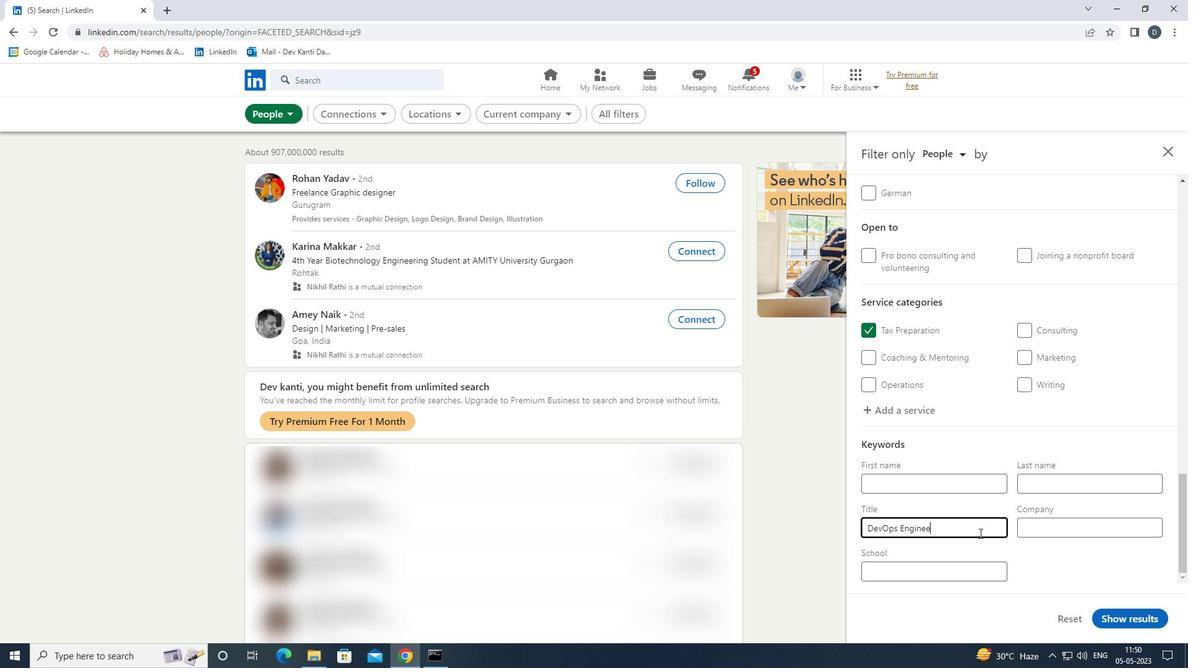 
Action: Mouse moved to (1141, 616)
Screenshot: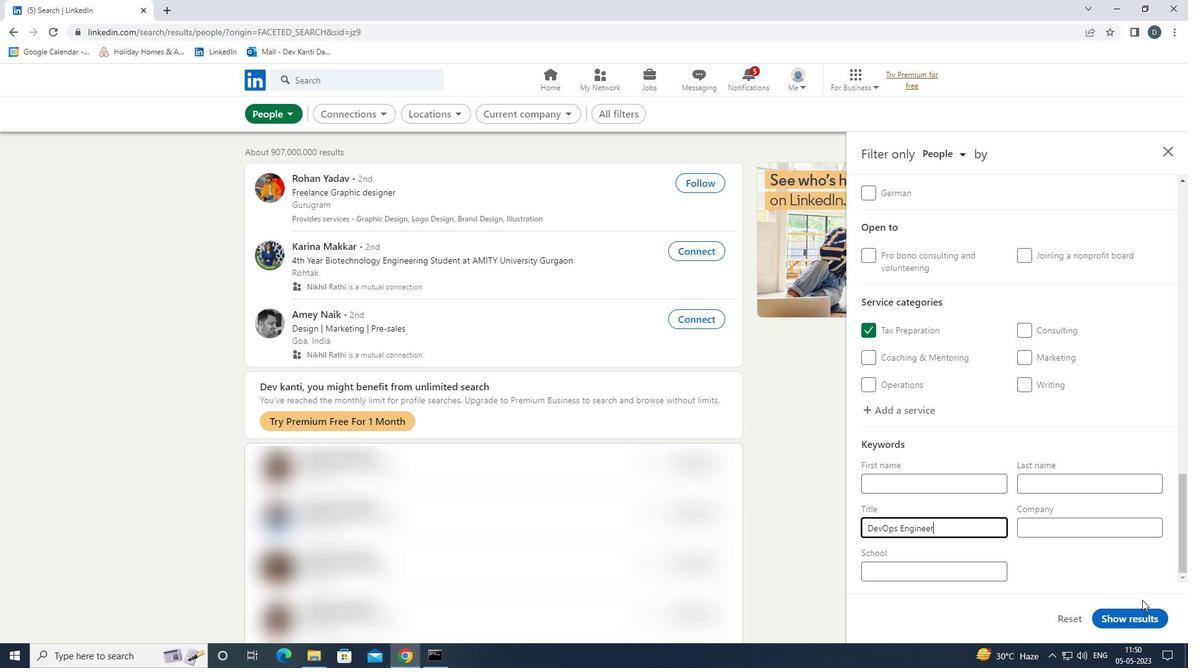 
Action: Mouse pressed left at (1141, 616)
Screenshot: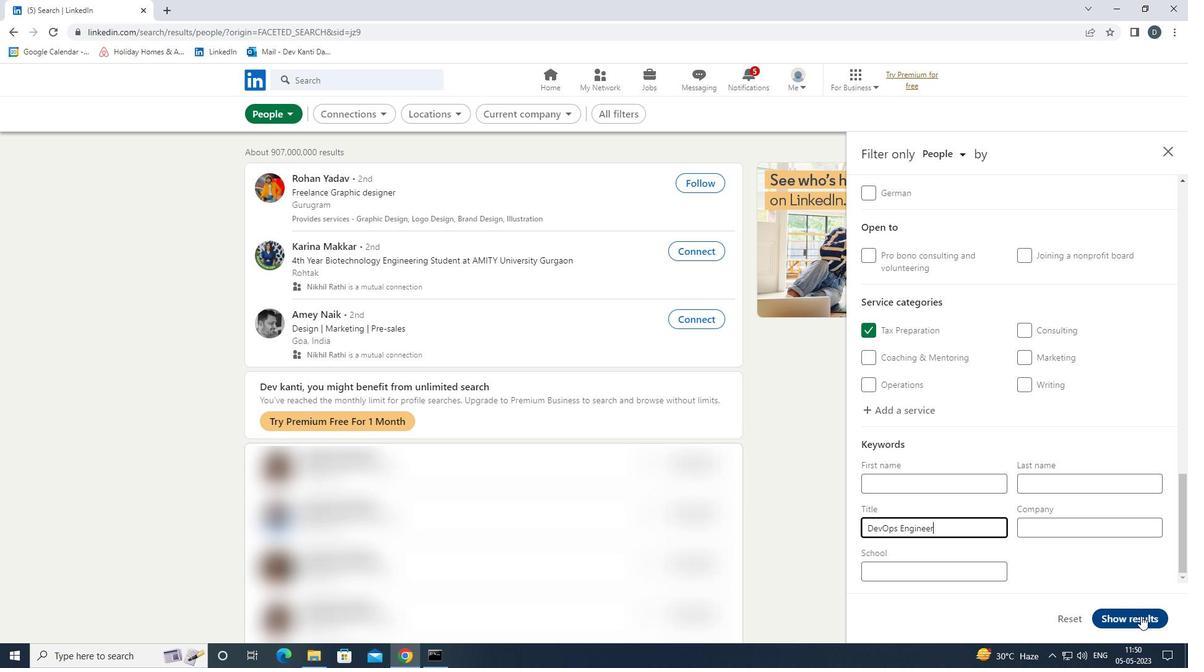 
Action: Mouse moved to (1134, 612)
Screenshot: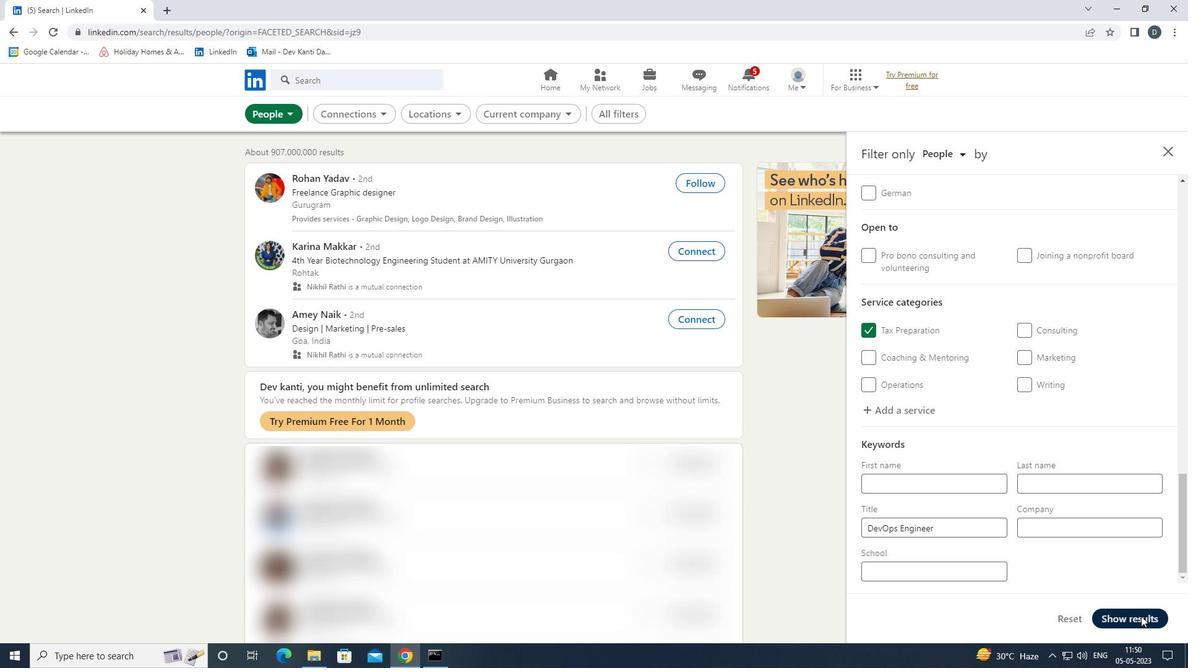 
